 Task: Find the shortest route from St Louis to Gateway Arch National Park.
Action: Key pressed <Key.caps_lock>S<Key.caps_lock>t.<Key.space><Key.caps_lock>L<Key.caps_lock>ouis
Screenshot: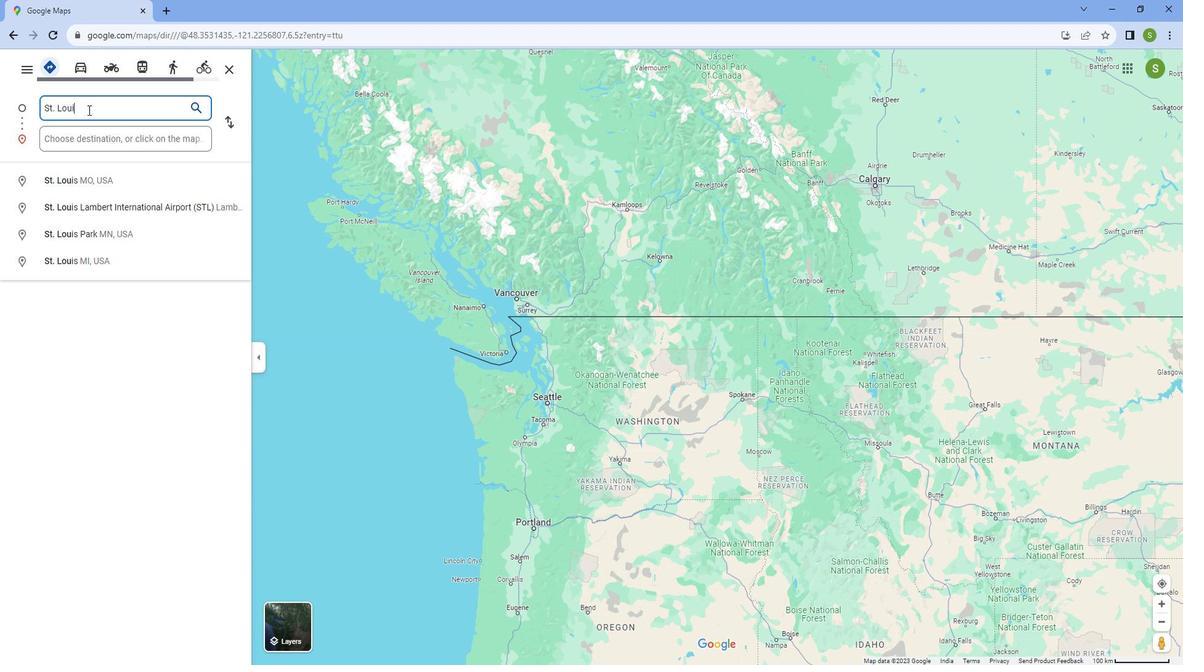 
Action: Mouse moved to (90, 176)
Screenshot: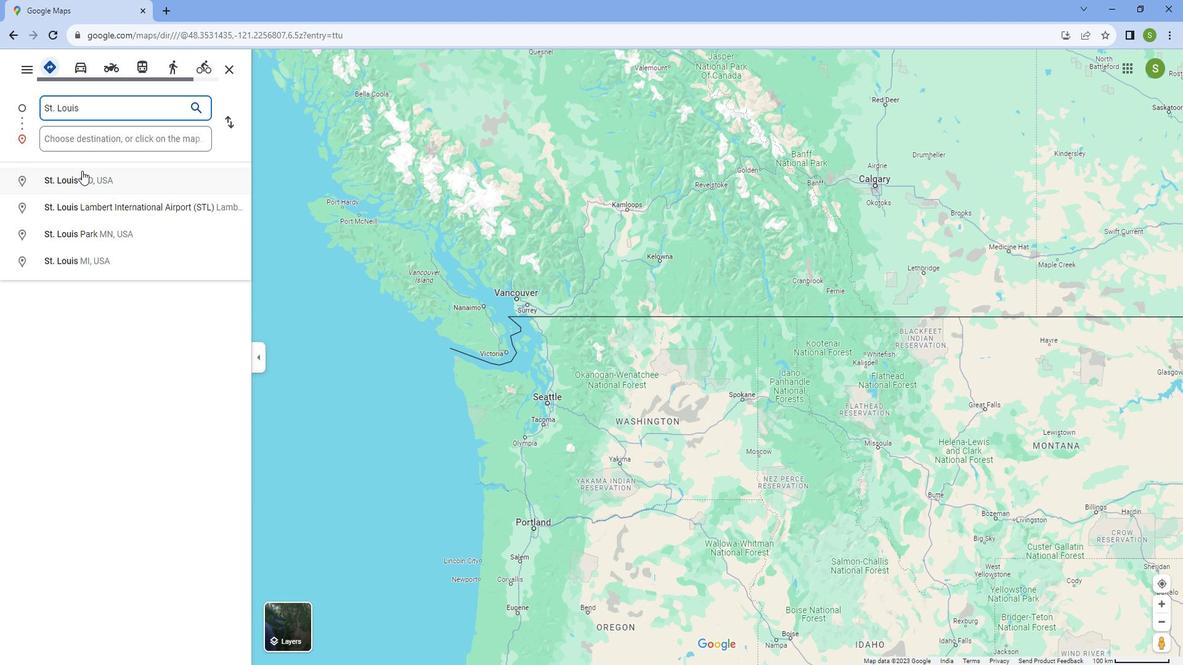 
Action: Mouse pressed left at (90, 176)
Screenshot: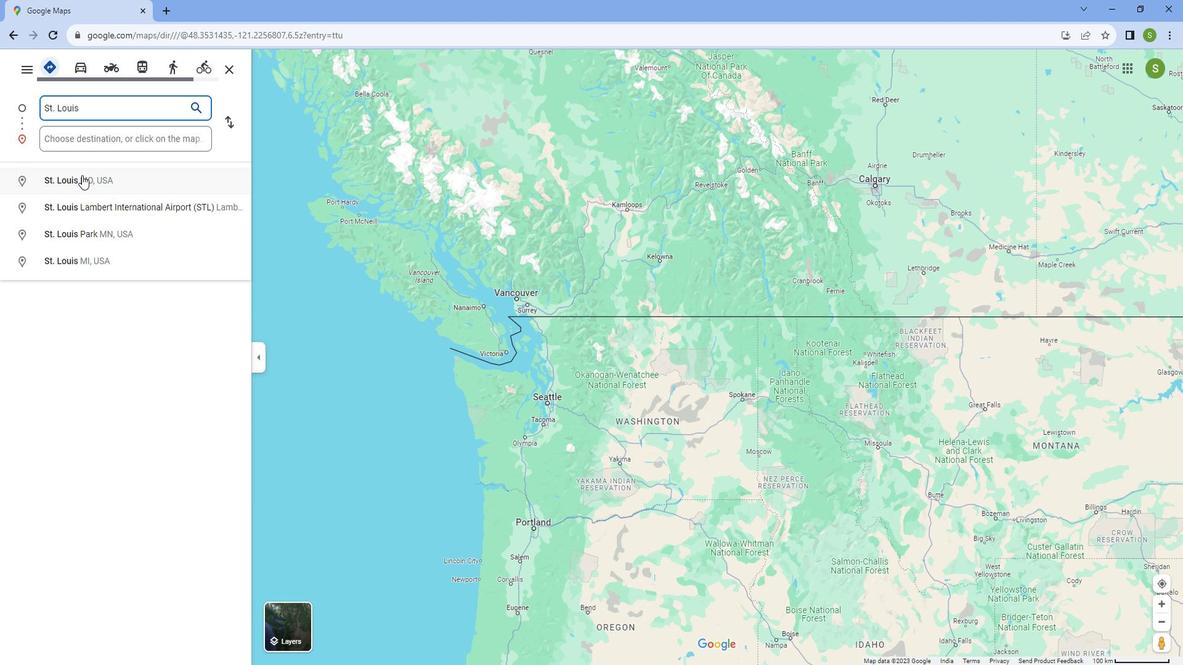
Action: Mouse moved to (82, 136)
Screenshot: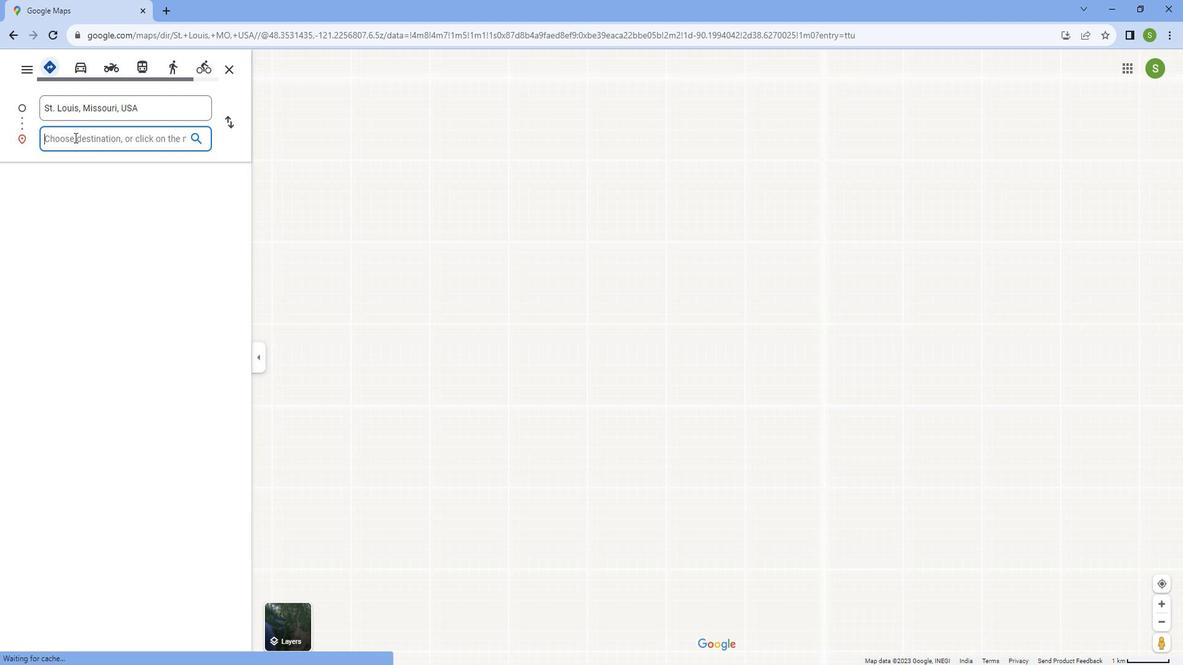 
Action: Mouse pressed left at (82, 136)
Screenshot: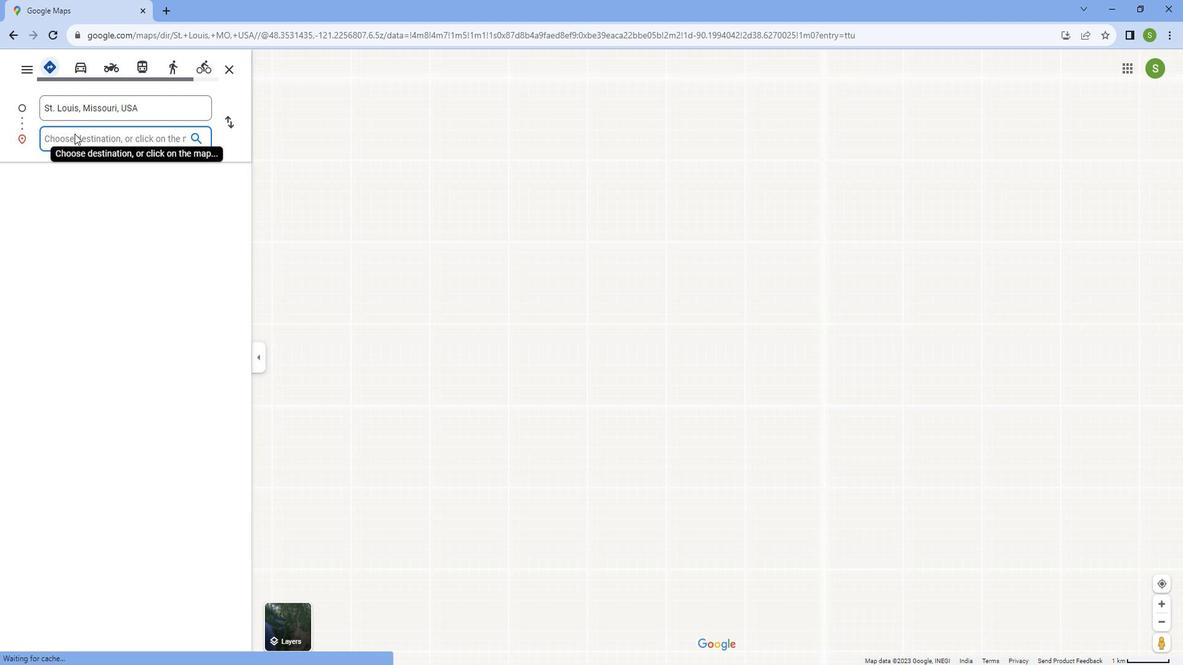
Action: Key pressed <Key.caps_lock>G<Key.caps_lock>ateway<Key.space><Key.caps_lock>A<Key.caps_lock>rch<Key.space><Key.caps_lock>N<Key.caps_lock>ational<Key.space><Key.caps_lock>P<Key.caps_lock>ark
Screenshot: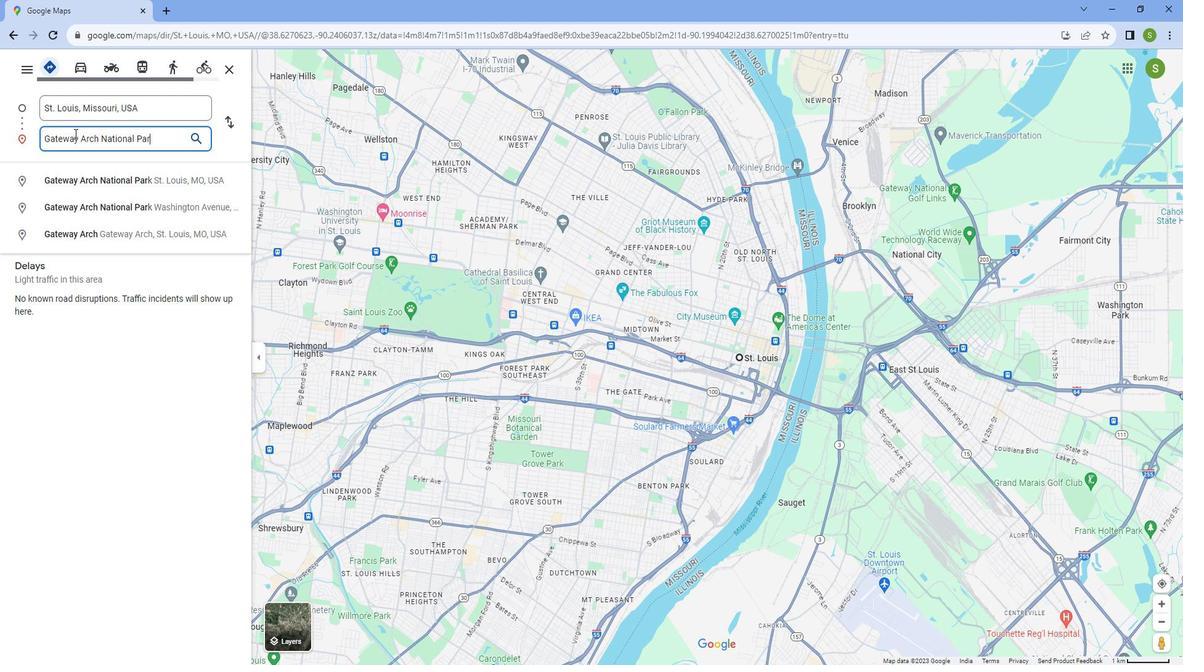 
Action: Mouse moved to (189, 187)
Screenshot: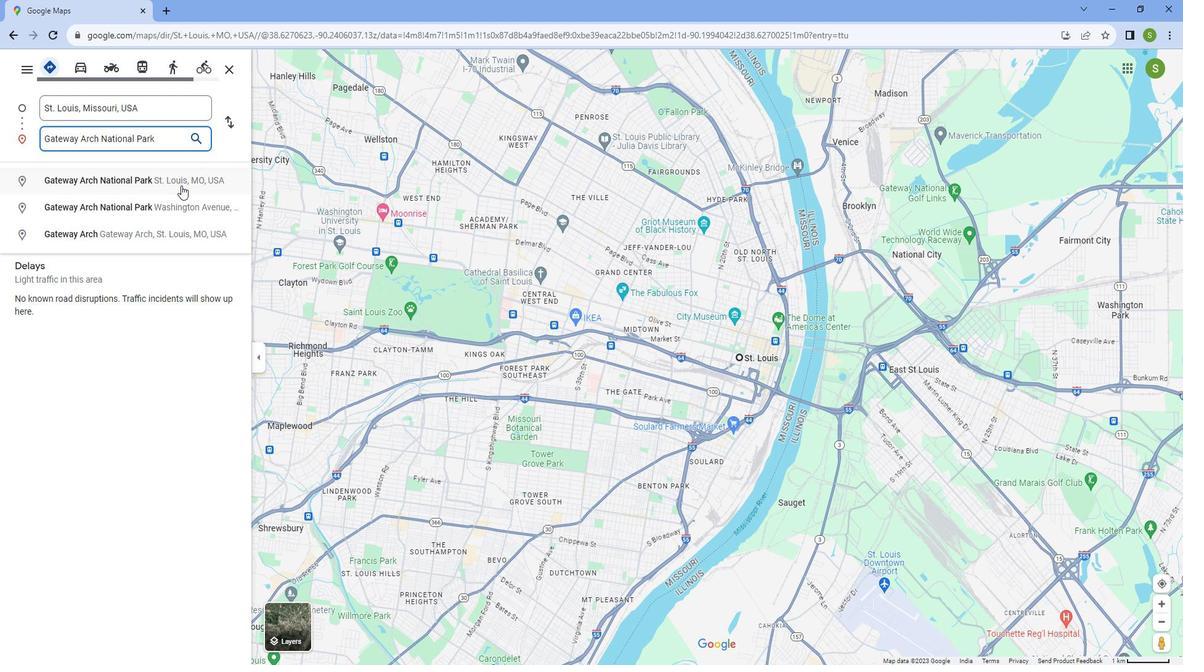 
Action: Mouse pressed left at (189, 187)
Screenshot: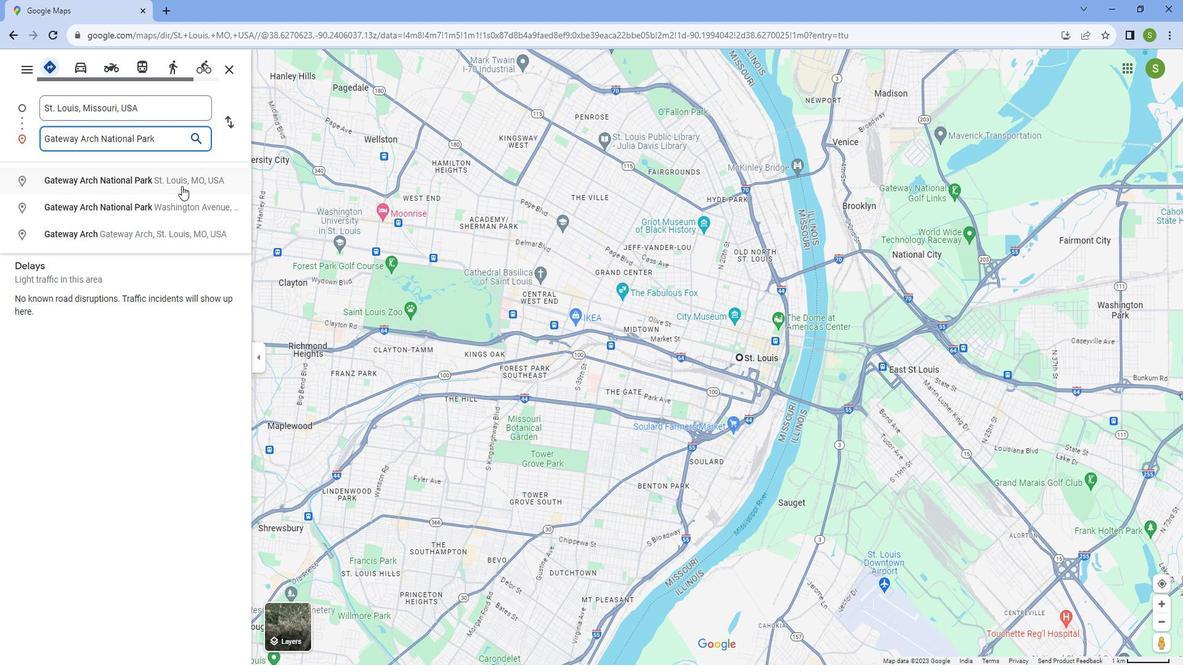 
Action: Mouse moved to (92, 82)
Screenshot: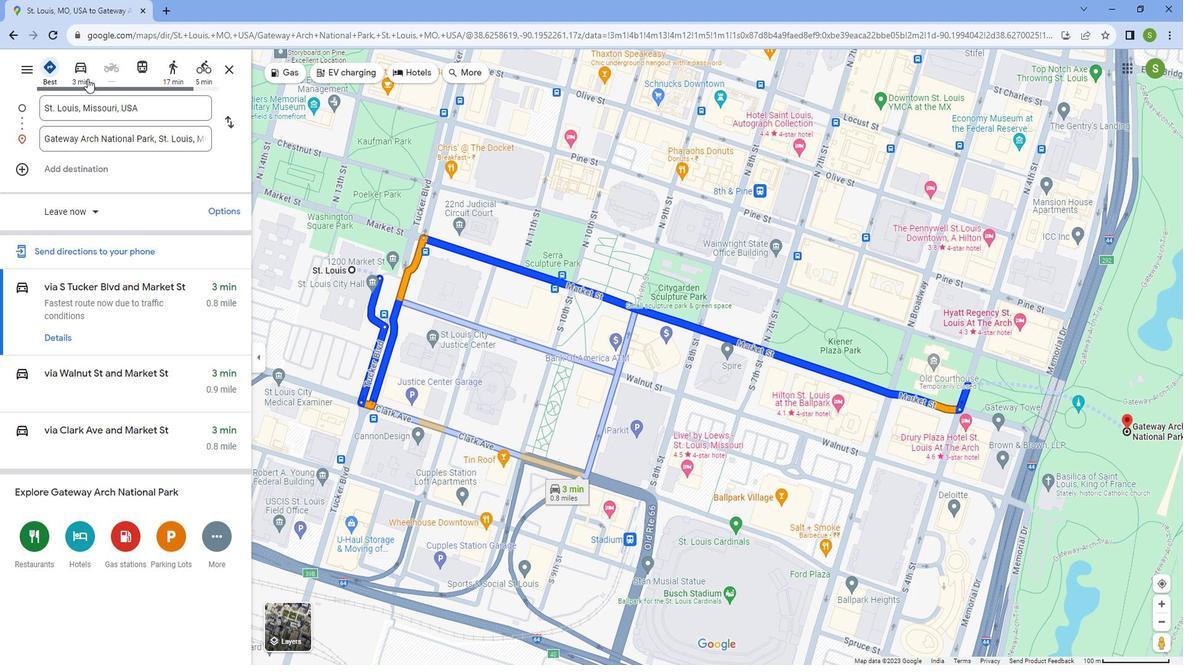 
Action: Mouse pressed left at (92, 82)
Screenshot: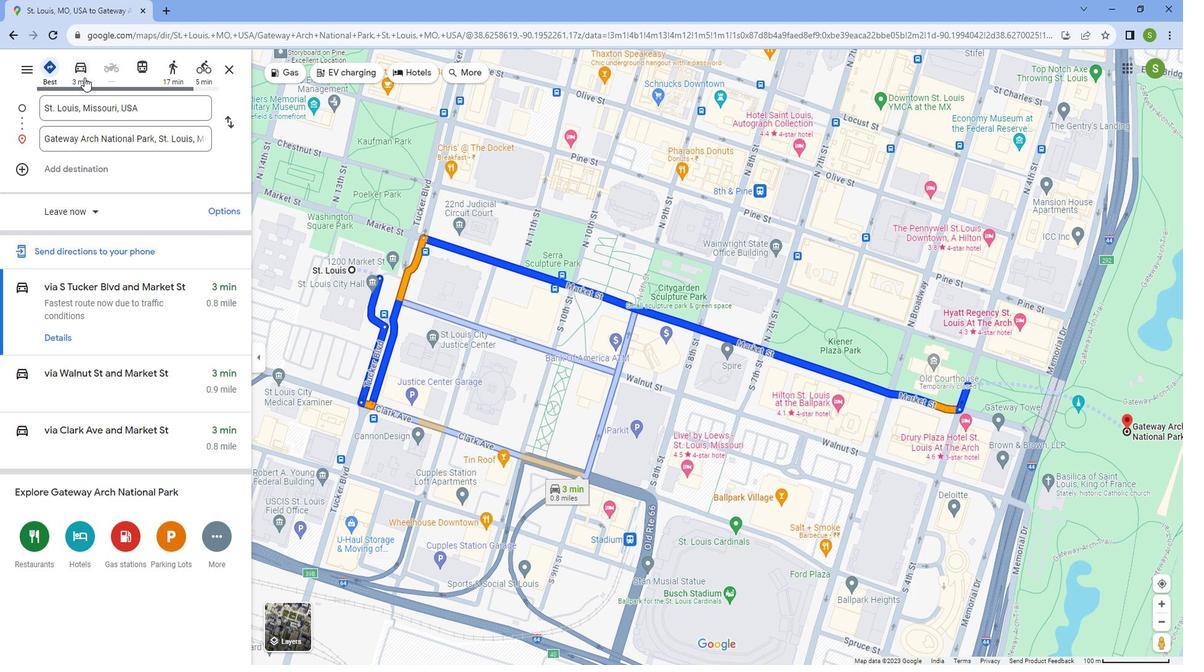 
Action: Mouse moved to (60, 331)
Screenshot: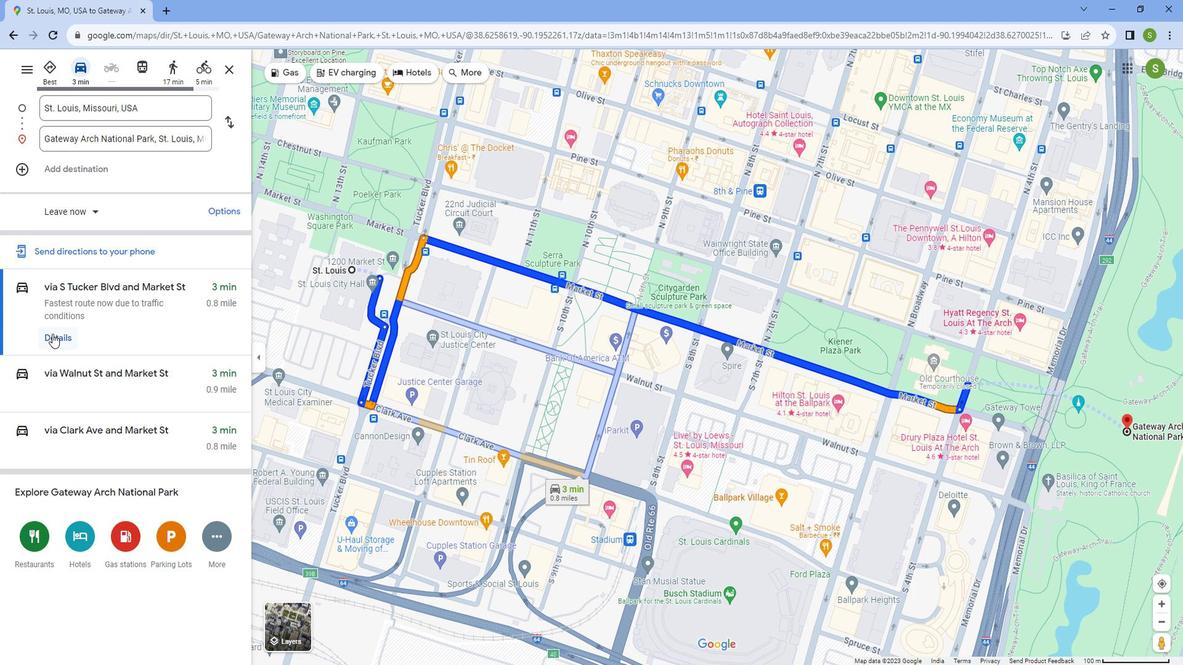 
Action: Mouse pressed left at (60, 331)
Screenshot: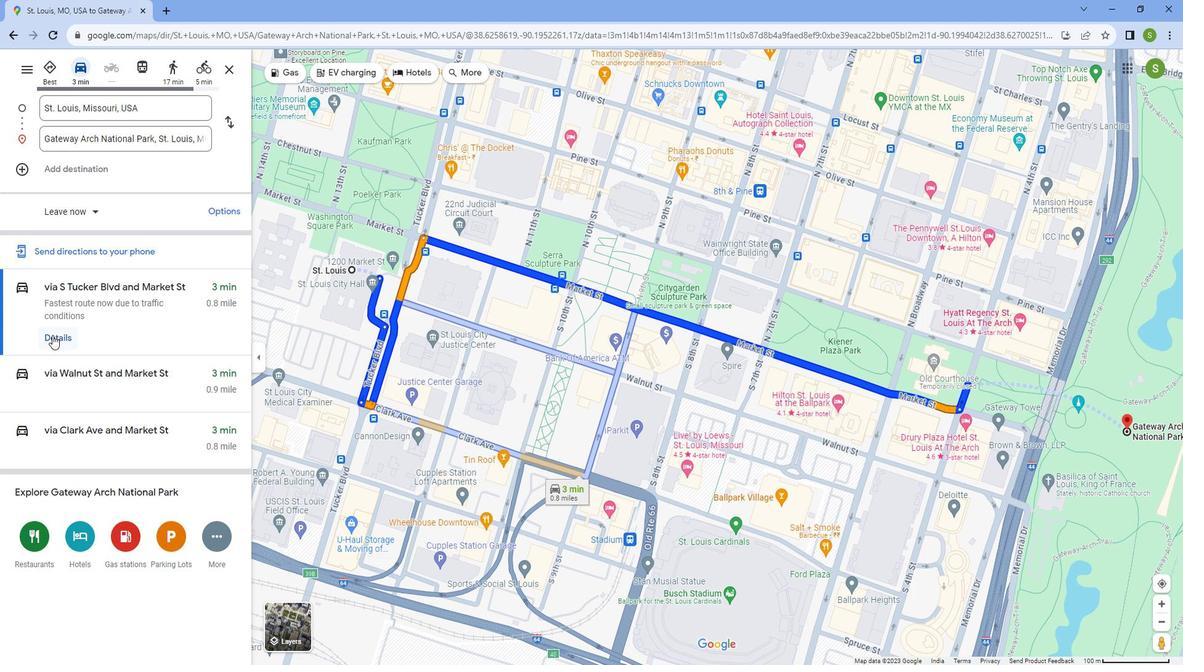 
Action: Mouse moved to (507, 347)
Screenshot: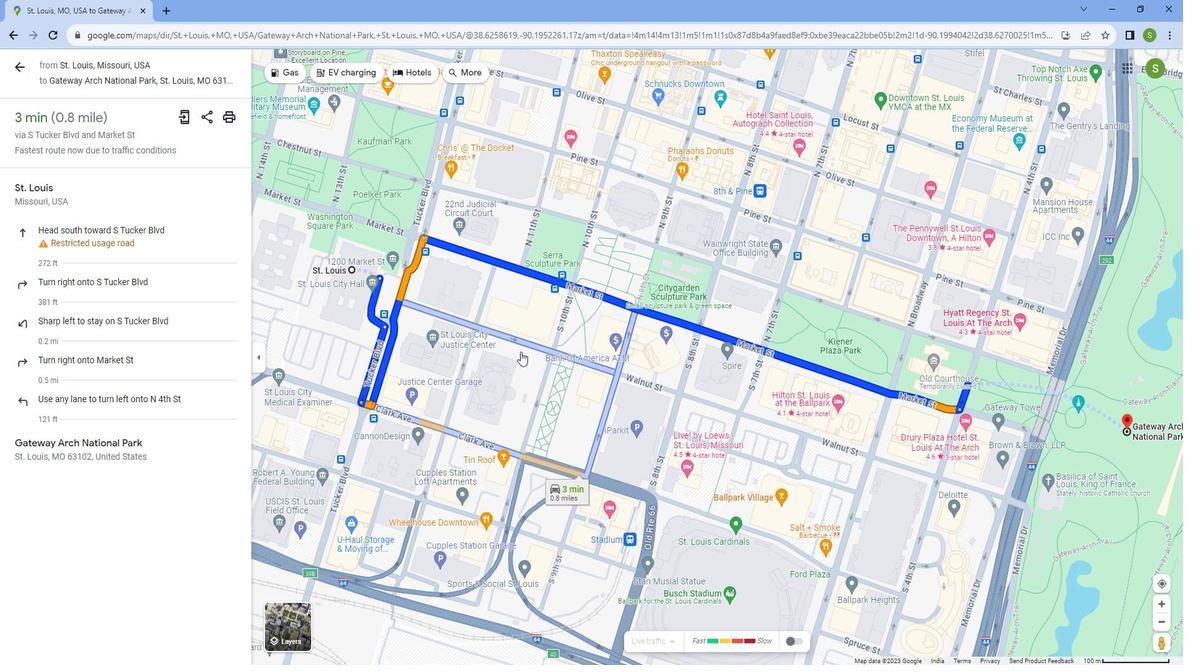 
Action: Mouse scrolled (507, 347) with delta (0, 0)
Screenshot: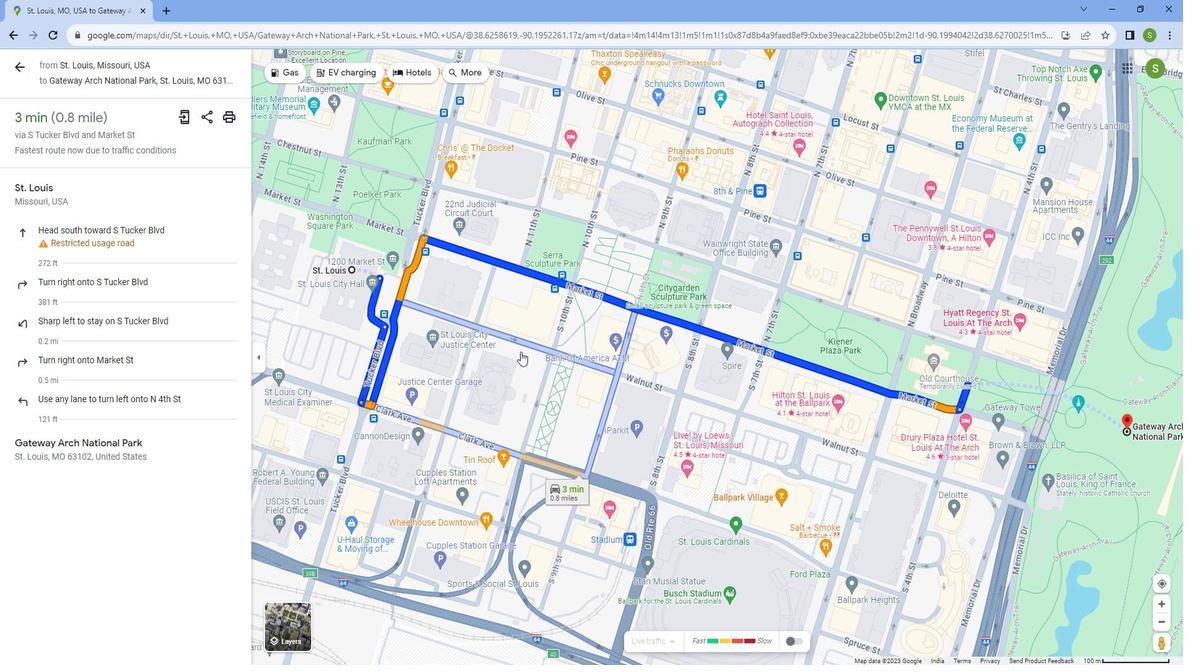 
Action: Mouse moved to (495, 347)
Screenshot: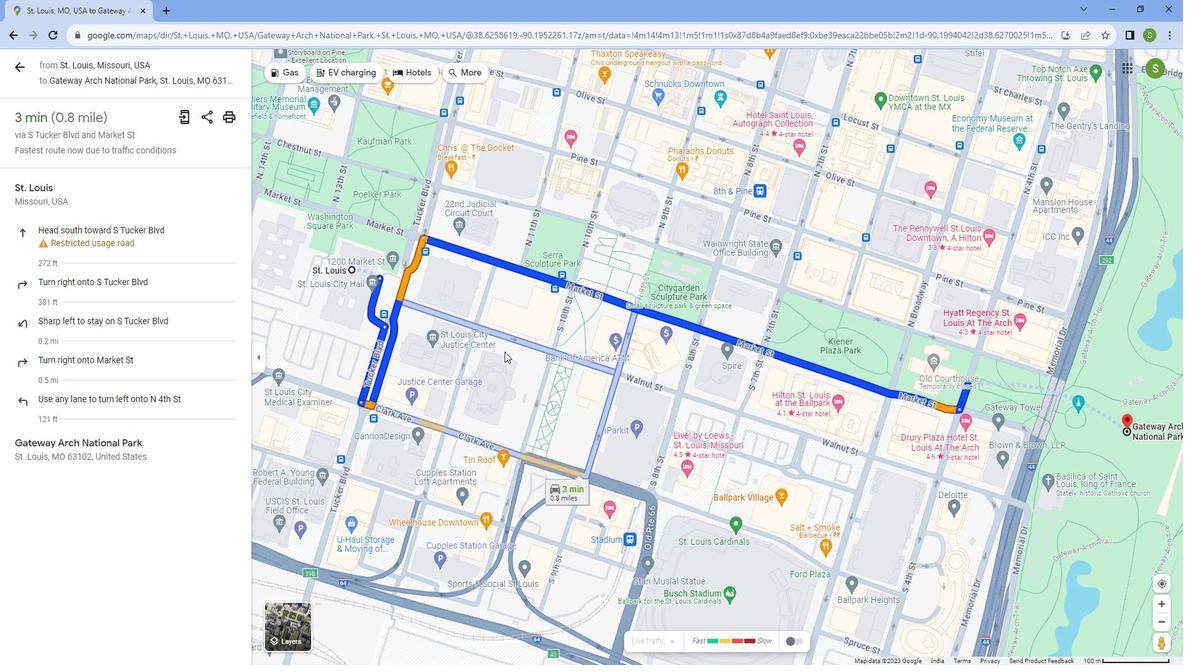 
Action: Mouse scrolled (495, 347) with delta (0, 0)
Screenshot: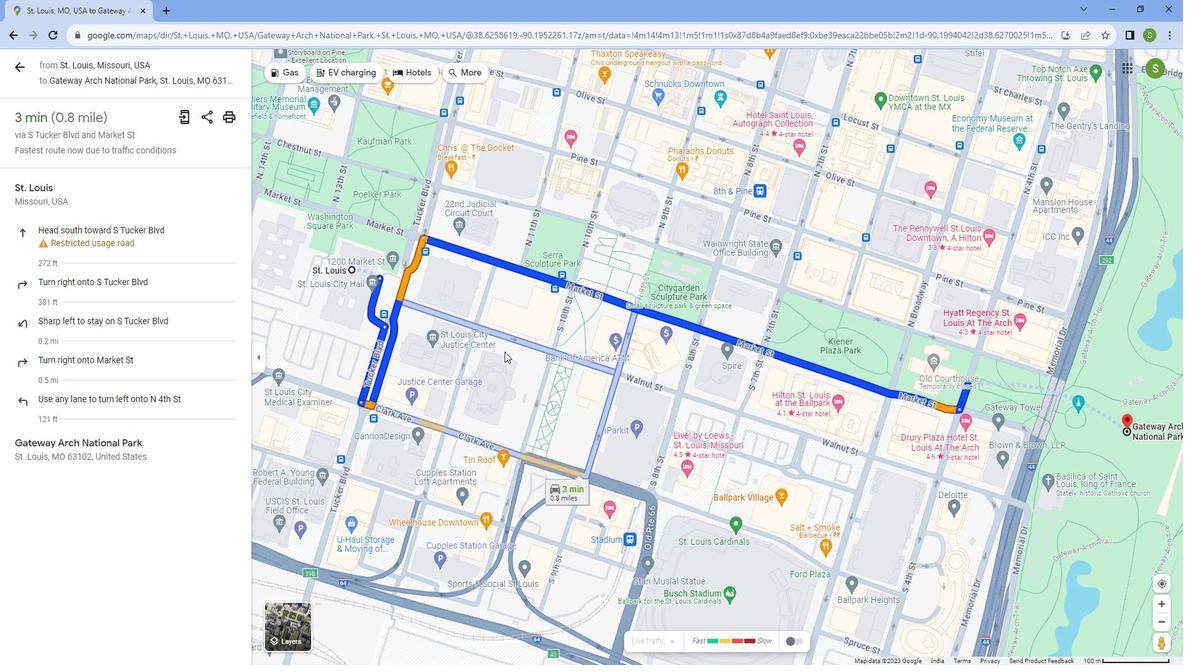 
Action: Mouse moved to (487, 347)
Screenshot: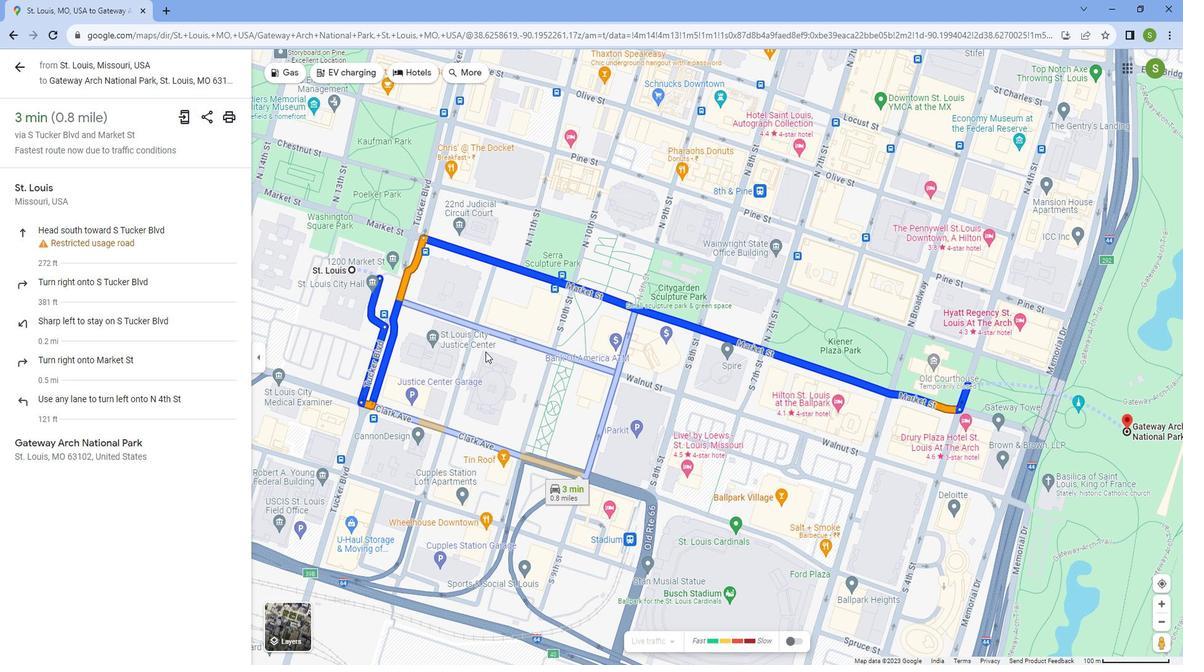 
Action: Mouse scrolled (487, 347) with delta (0, 0)
Screenshot: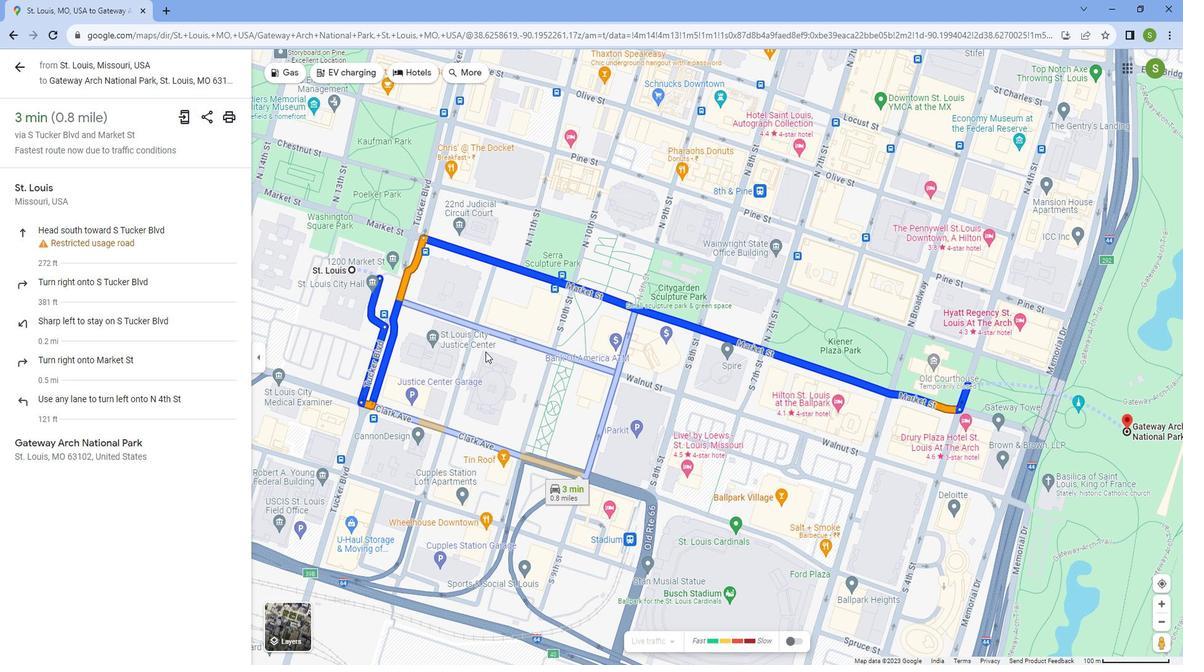 
Action: Mouse moved to (483, 346)
Screenshot: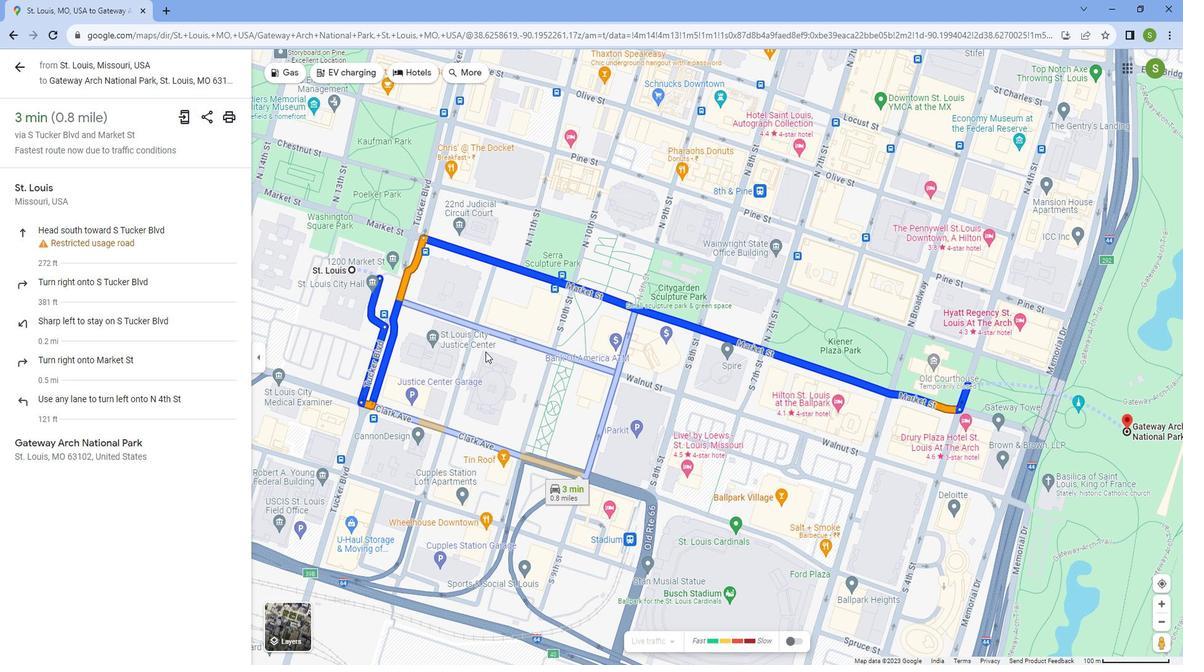 
Action: Mouse scrolled (483, 347) with delta (0, 0)
Screenshot: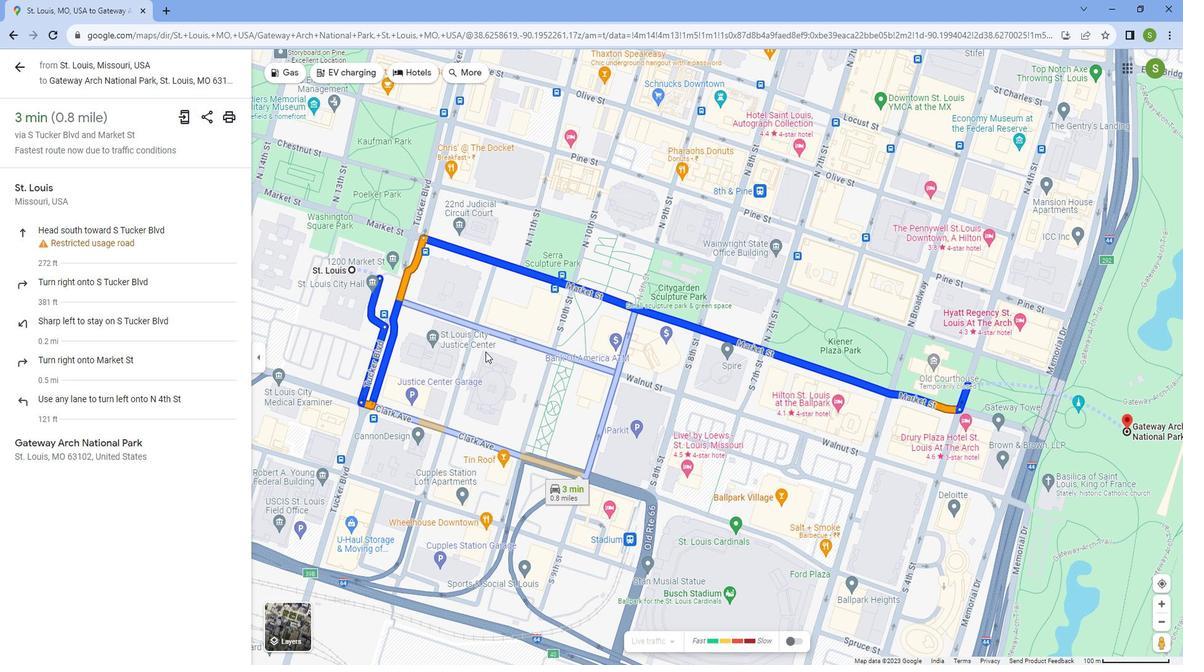 
Action: Mouse moved to (481, 346)
Screenshot: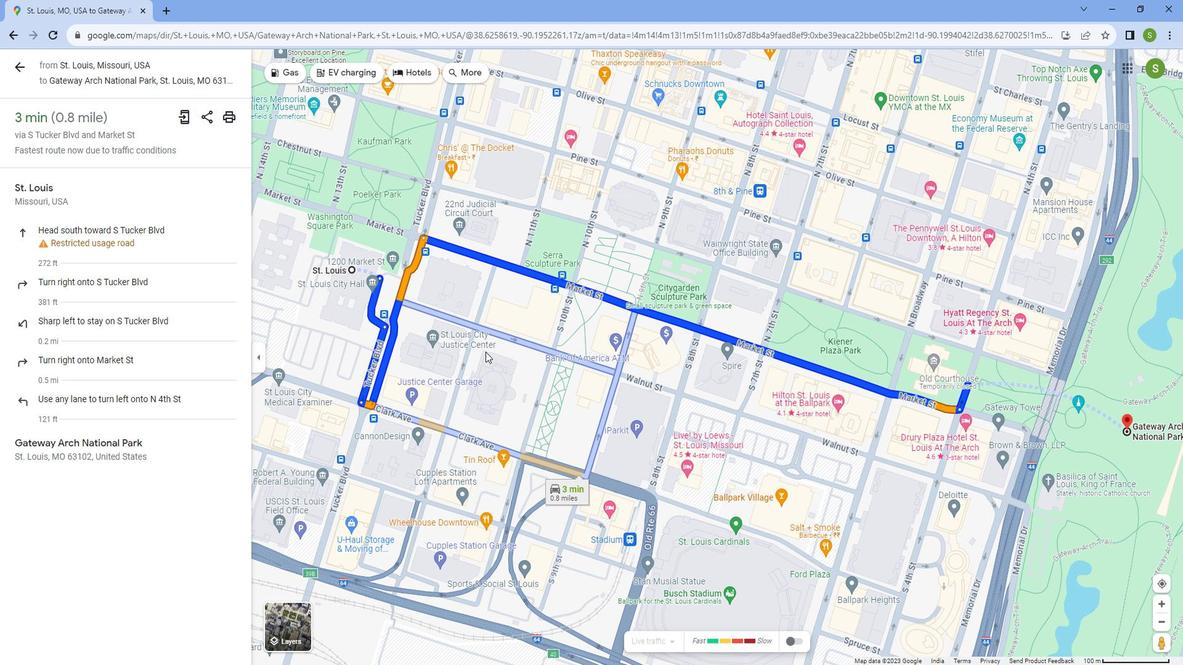 
Action: Mouse scrolled (481, 347) with delta (0, 0)
Screenshot: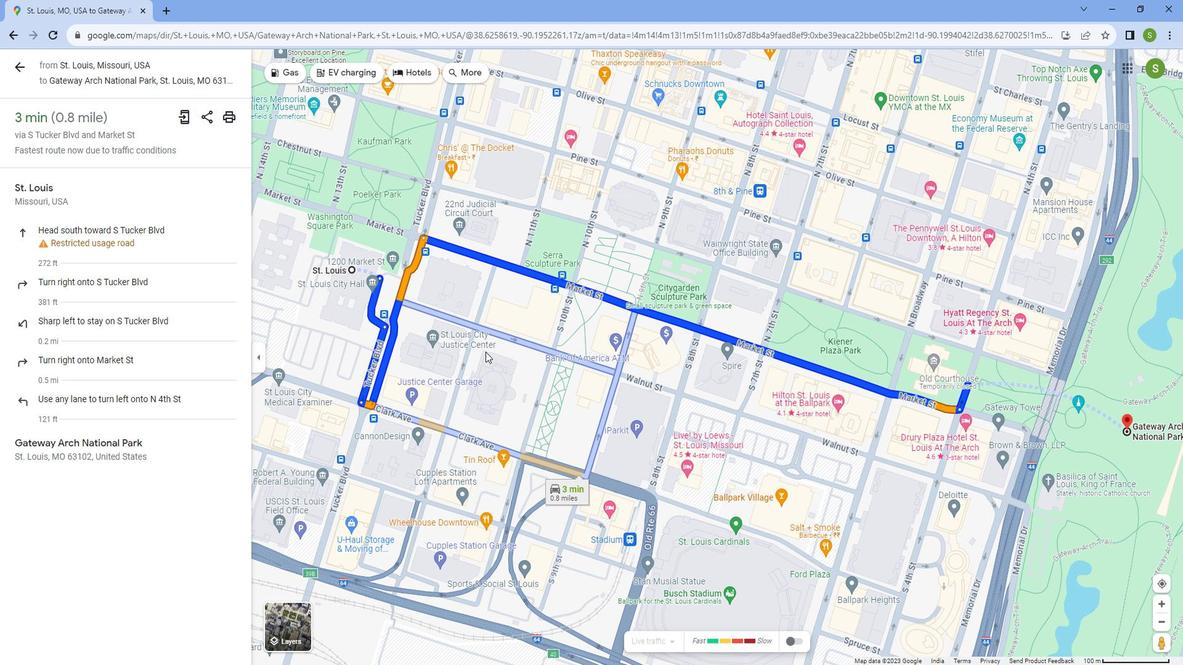 
Action: Mouse scrolled (481, 347) with delta (0, 0)
Screenshot: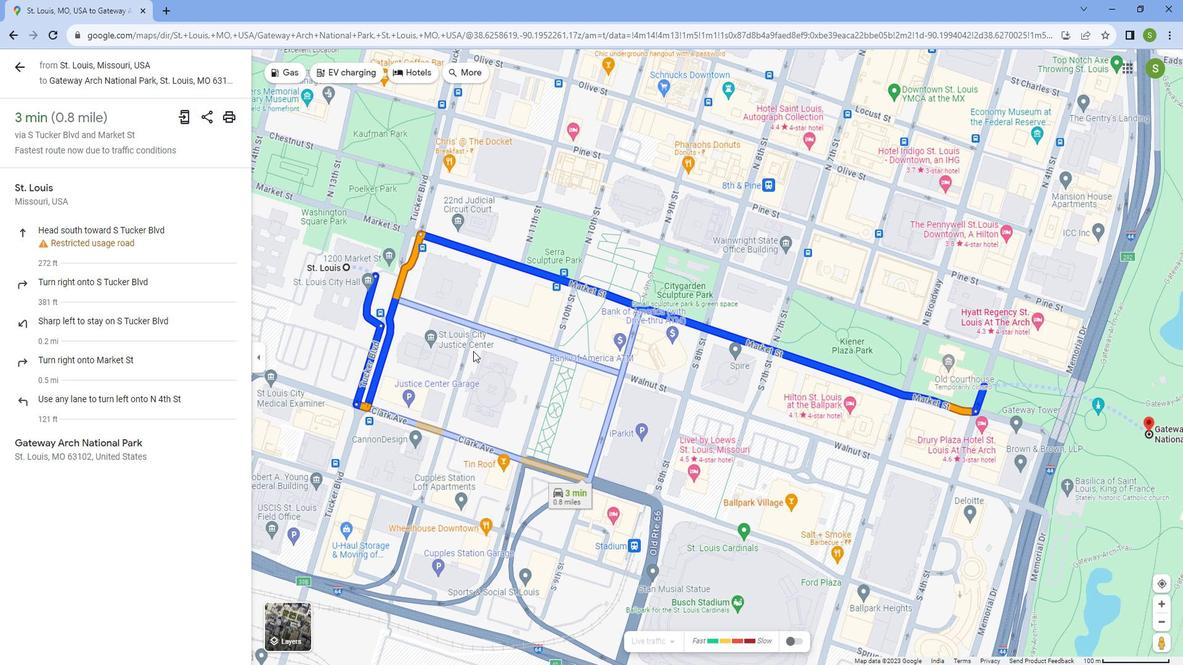
Action: Mouse scrolled (481, 347) with delta (0, 0)
Screenshot: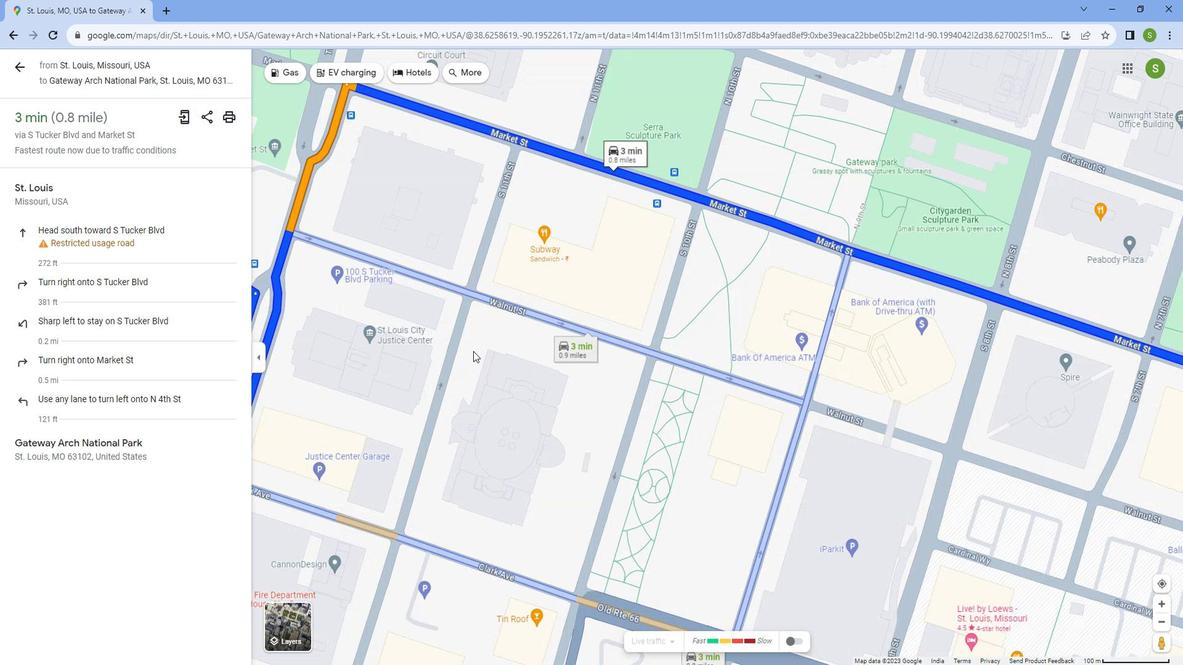 
Action: Mouse scrolled (481, 345) with delta (0, 0)
Screenshot: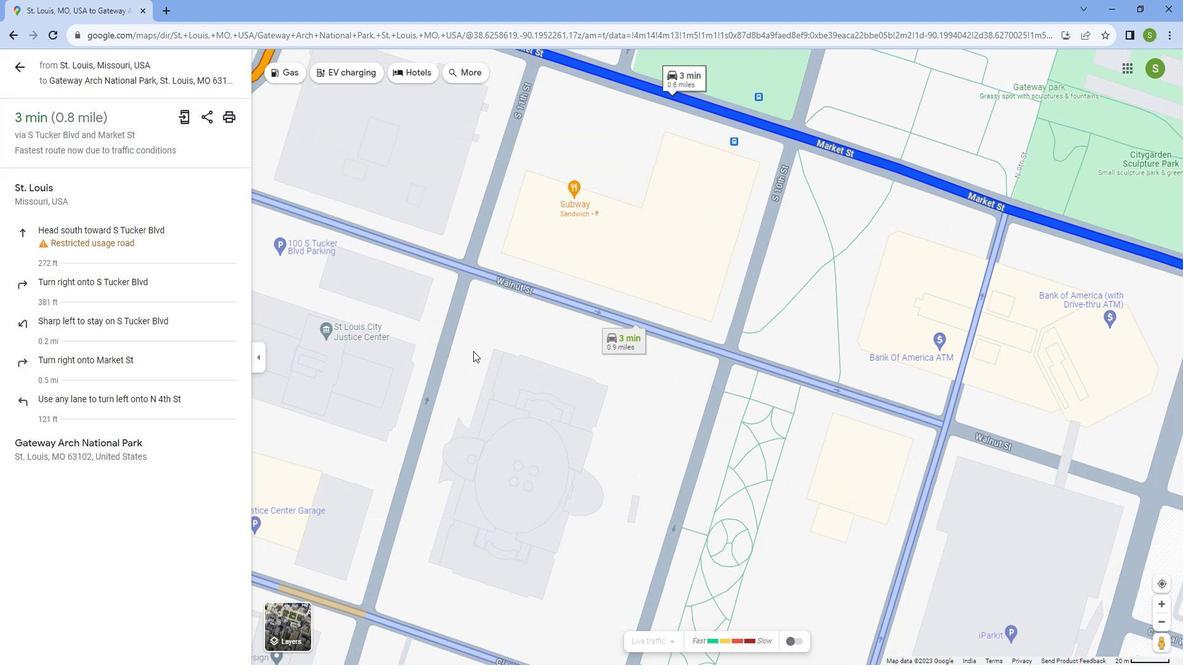 
Action: Mouse scrolled (481, 345) with delta (0, 0)
Screenshot: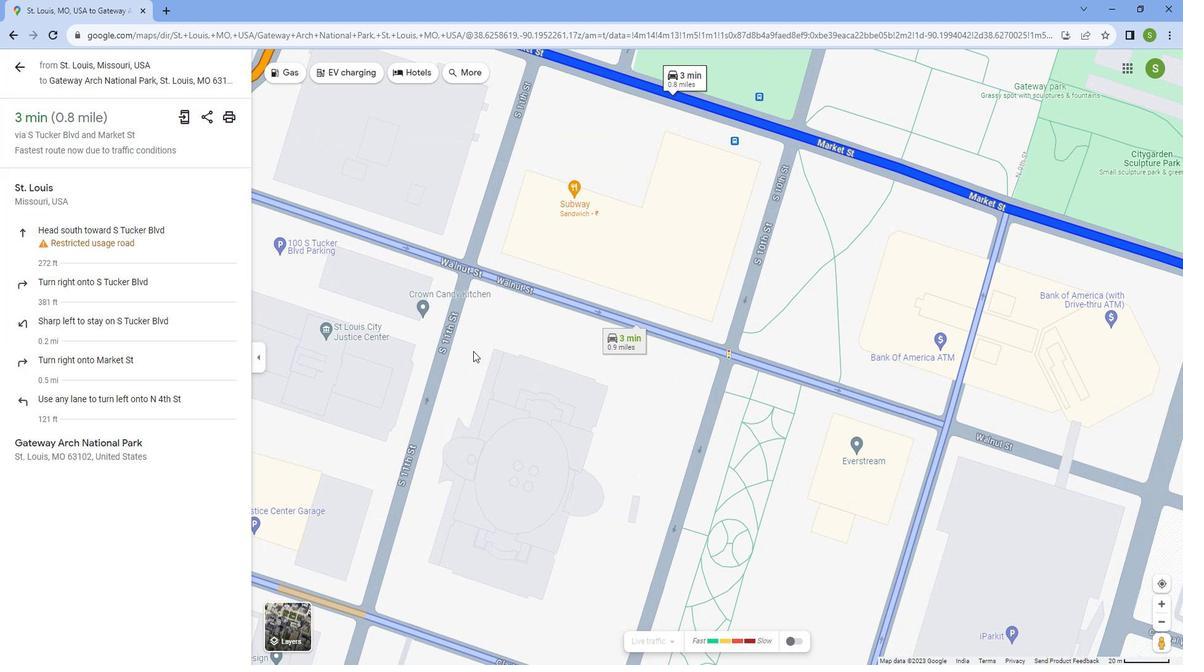 
Action: Mouse scrolled (481, 345) with delta (0, 0)
Screenshot: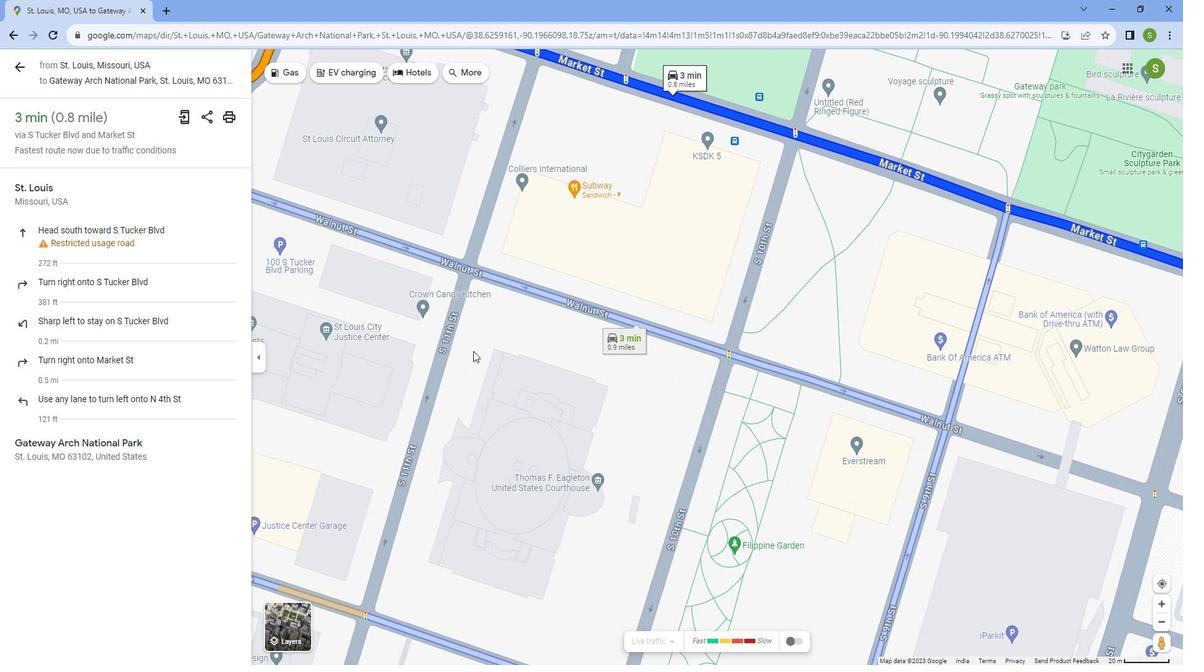 
Action: Mouse scrolled (481, 345) with delta (0, 0)
Screenshot: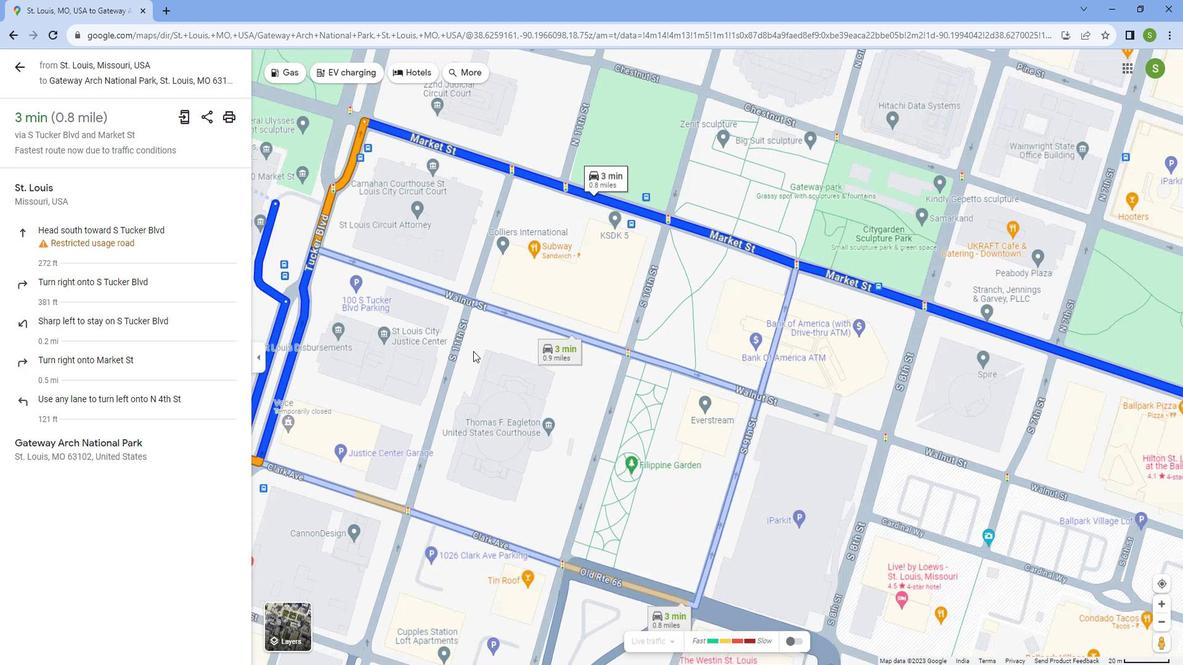 
Action: Mouse scrolled (481, 347) with delta (0, 0)
Screenshot: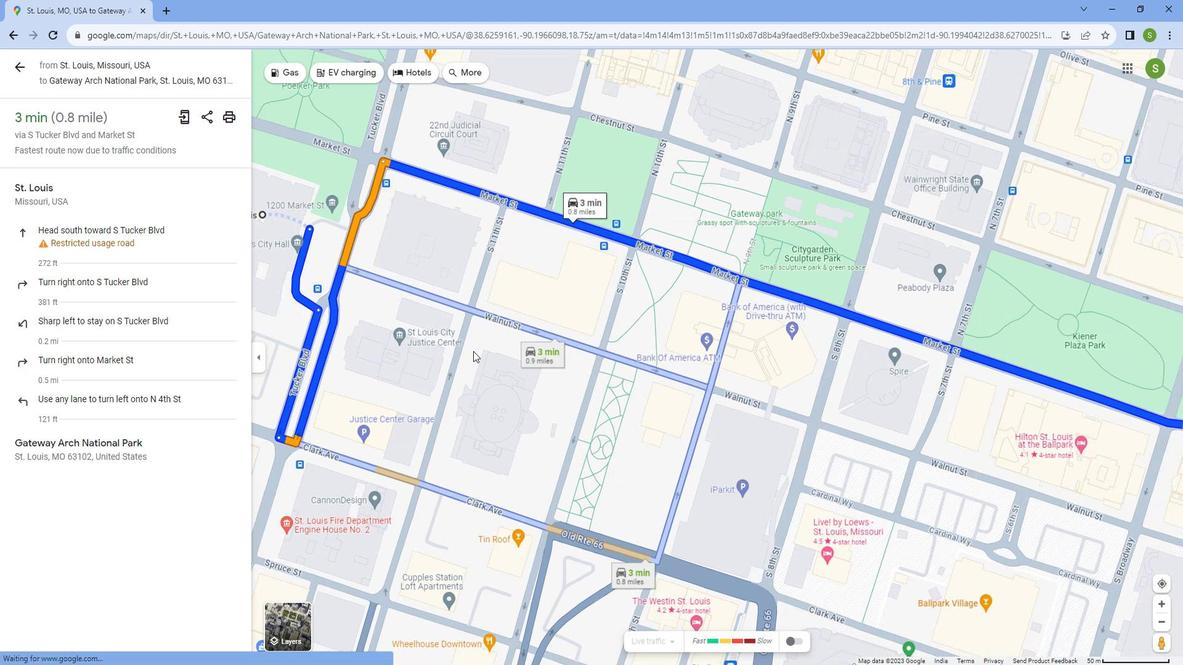 
Action: Mouse moved to (413, 334)
Screenshot: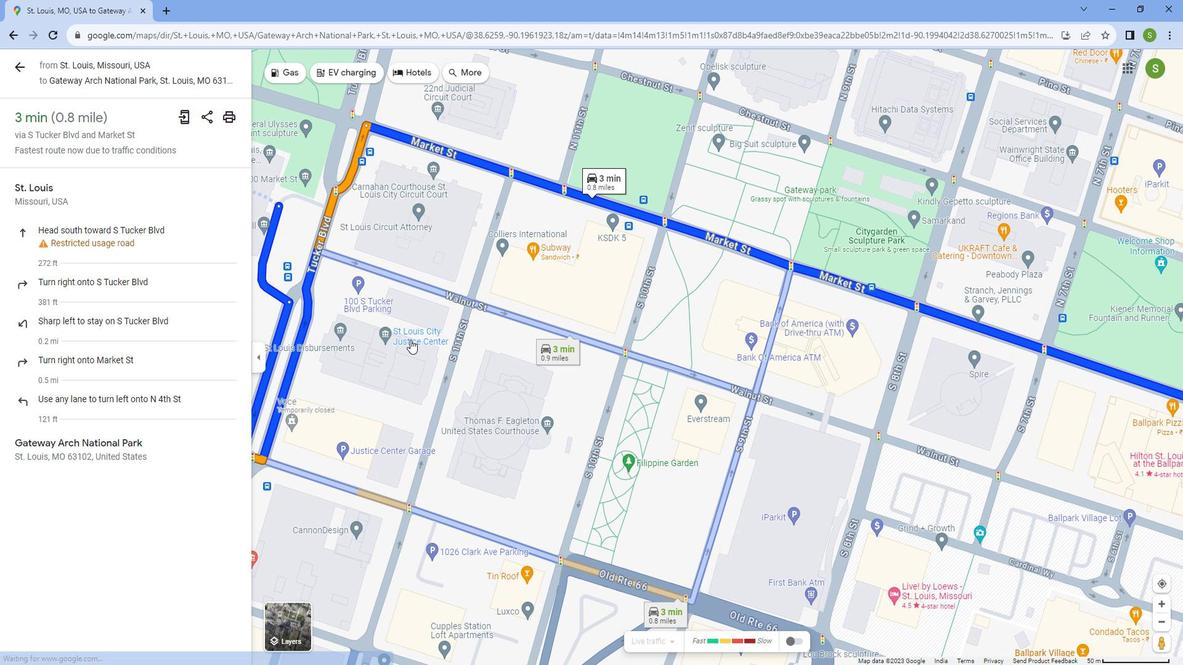 
Action: Mouse scrolled (413, 334) with delta (0, 0)
Screenshot: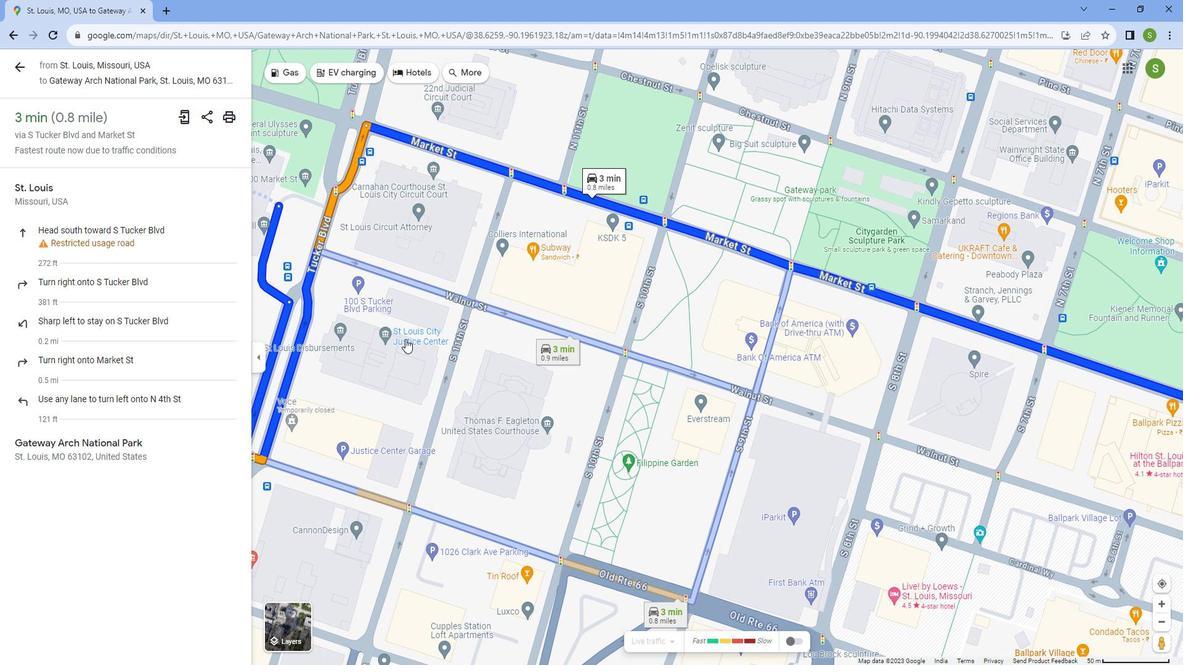 
Action: Mouse scrolled (413, 334) with delta (0, 0)
Screenshot: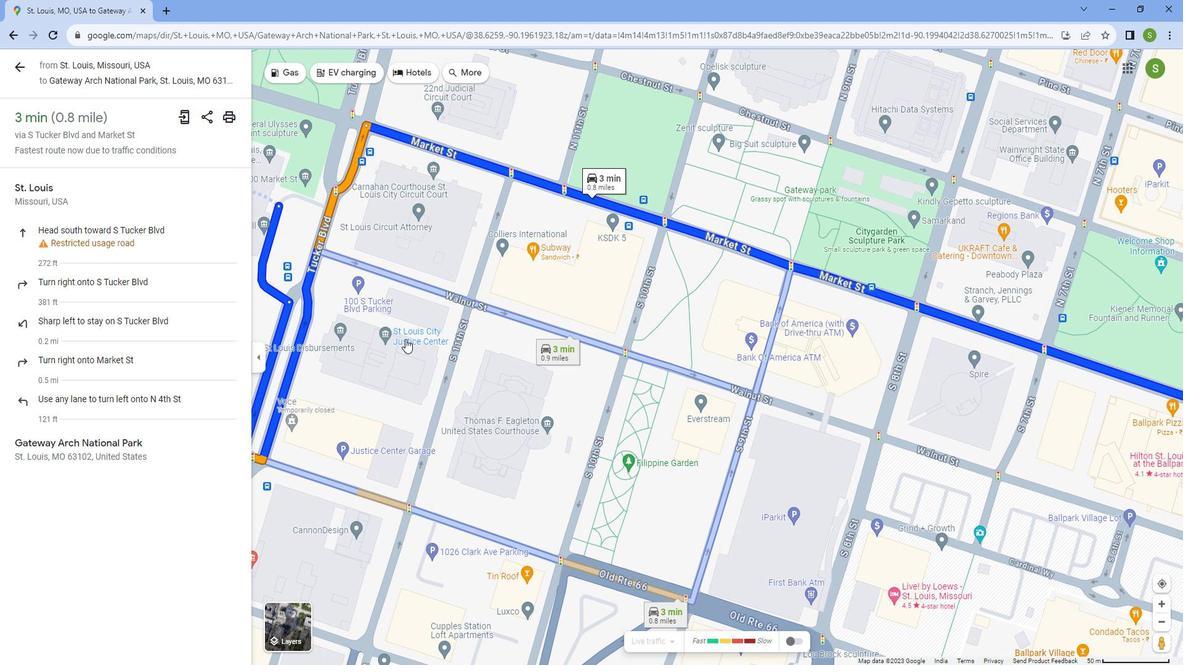 
Action: Mouse scrolled (413, 334) with delta (0, 0)
Screenshot: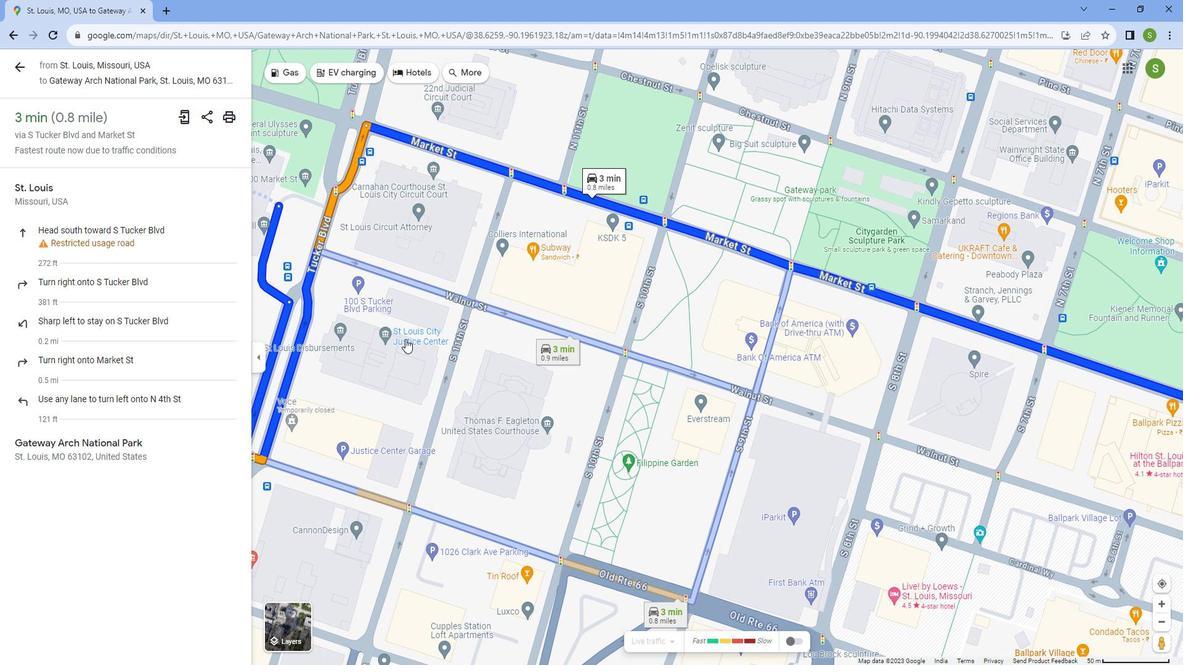 
Action: Mouse scrolled (413, 335) with delta (0, 0)
Screenshot: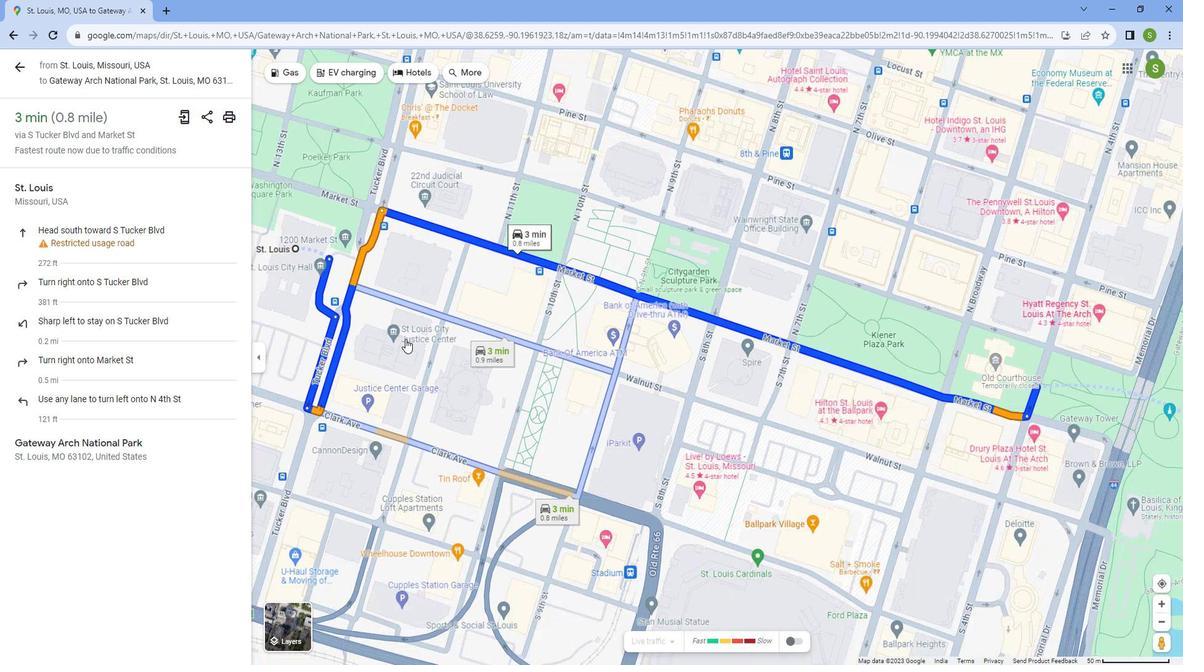
Action: Mouse scrolled (413, 335) with delta (0, 0)
Screenshot: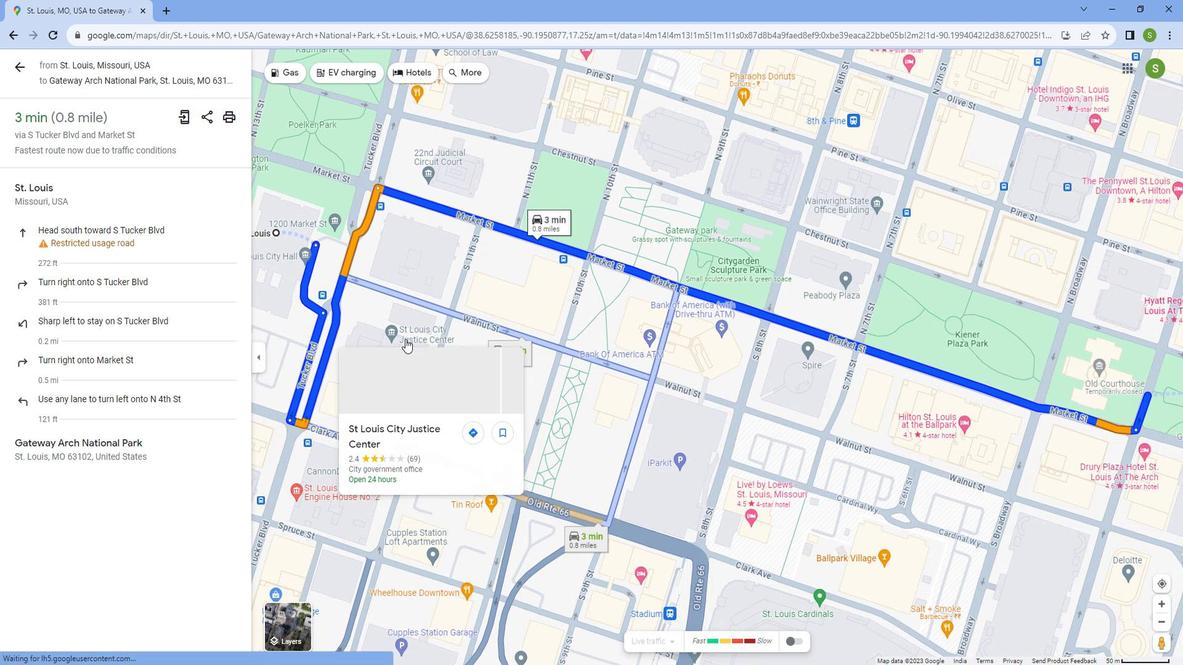 
Action: Mouse scrolled (413, 335) with delta (0, 0)
Screenshot: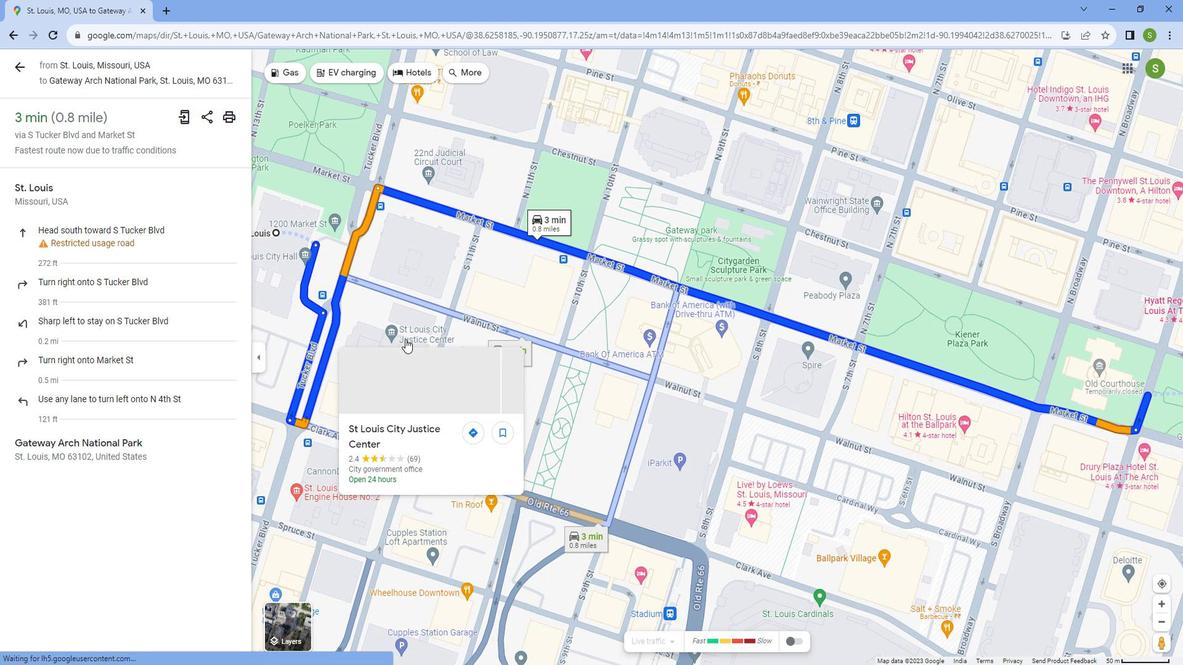 
Action: Mouse scrolled (413, 335) with delta (0, 0)
Screenshot: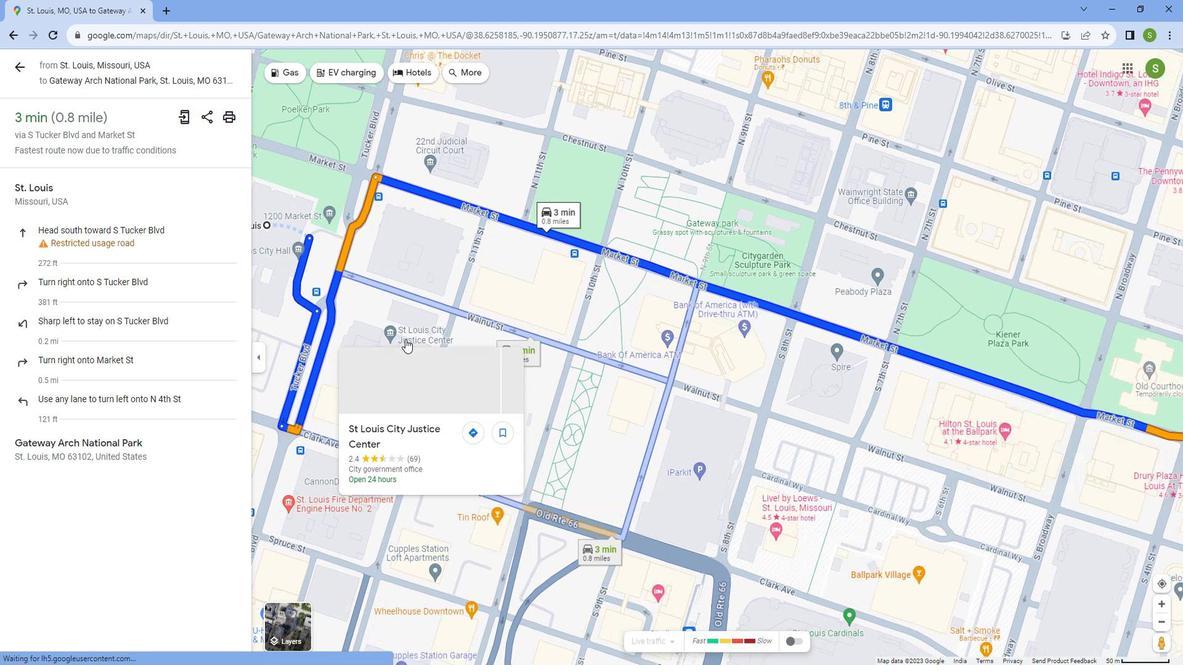 
Action: Mouse scrolled (413, 334) with delta (0, 0)
Screenshot: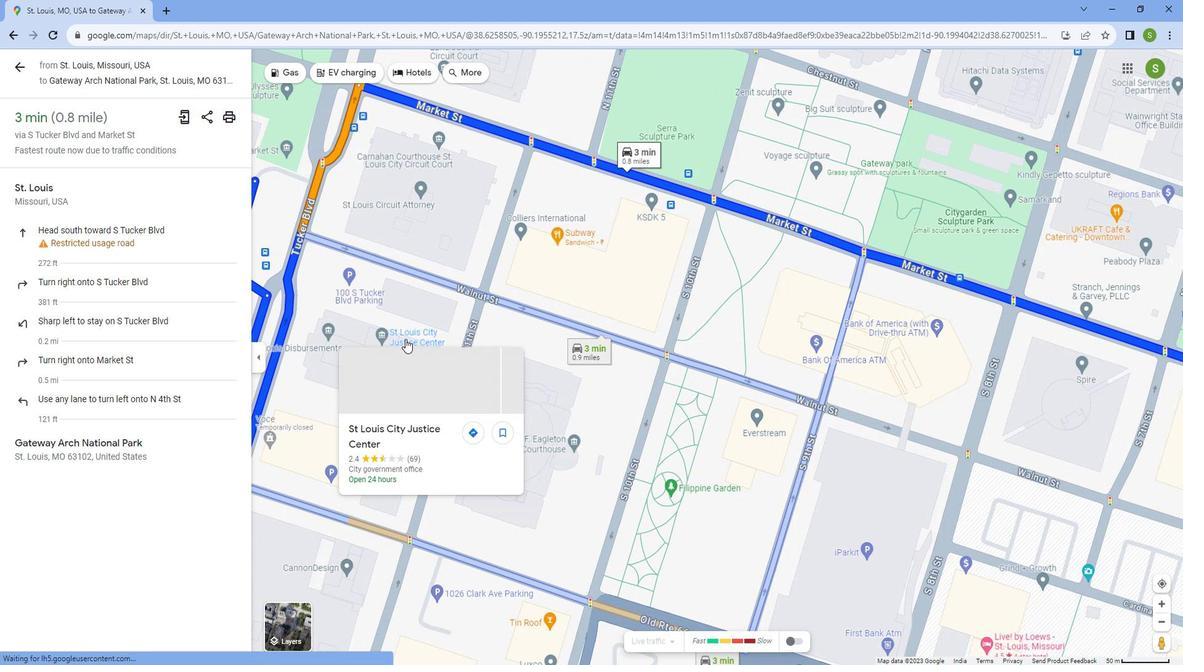 
Action: Mouse scrolled (413, 334) with delta (0, 0)
Screenshot: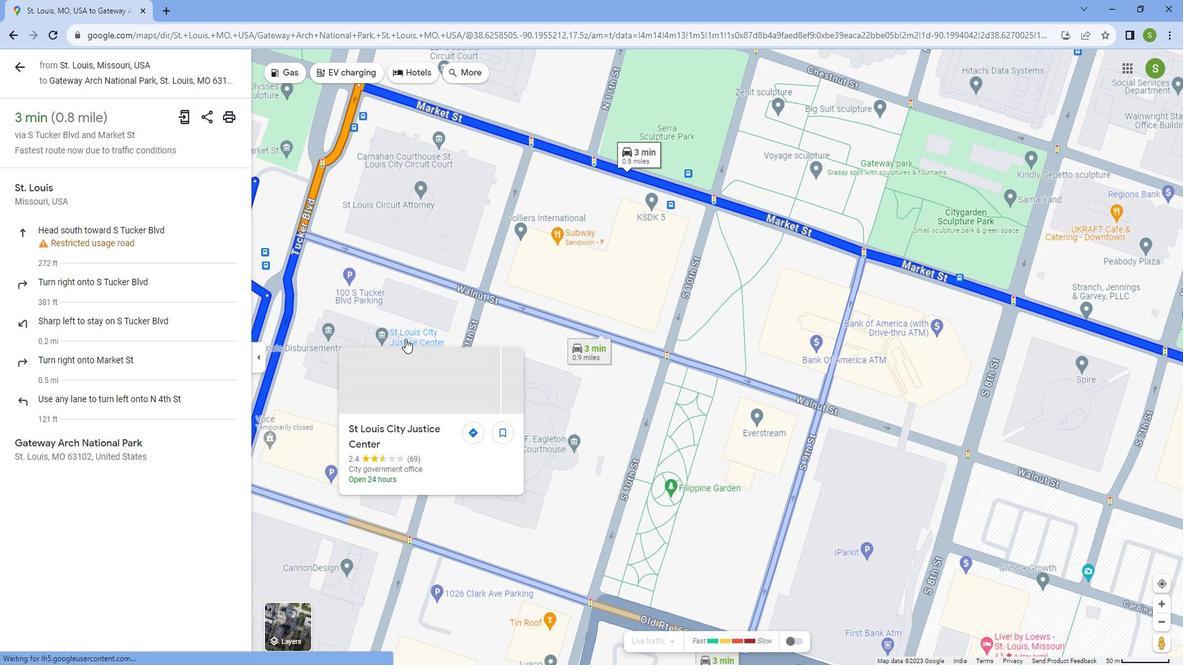 
Action: Mouse scrolled (413, 334) with delta (0, 0)
Screenshot: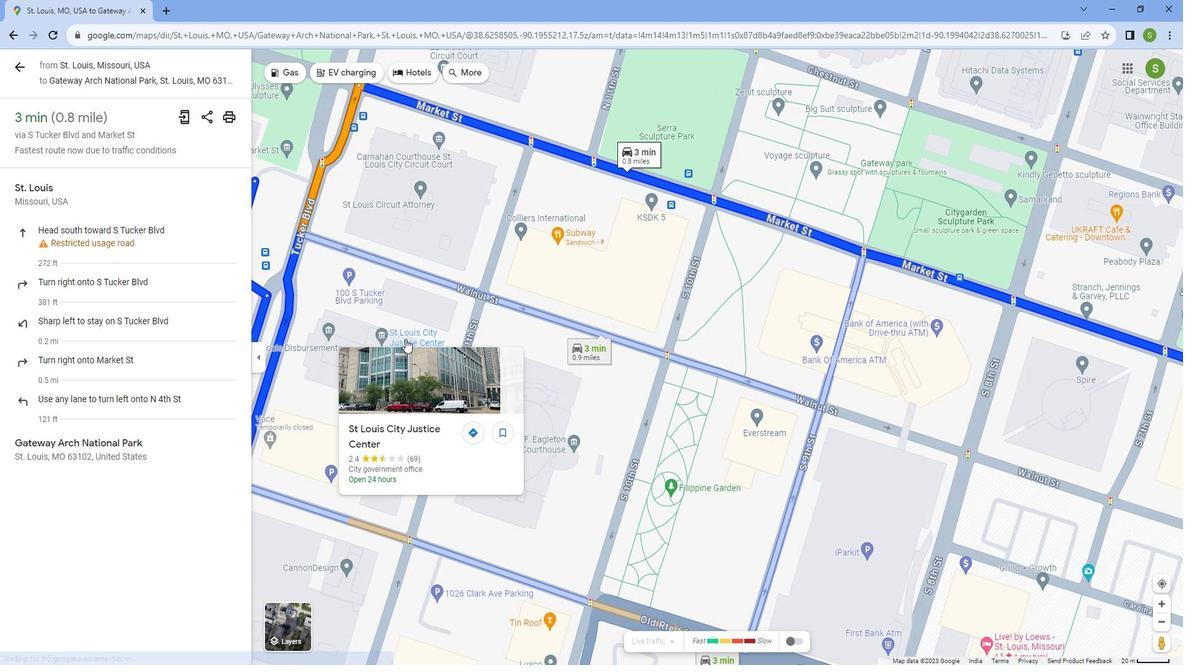 
Action: Mouse scrolled (413, 334) with delta (0, 0)
Screenshot: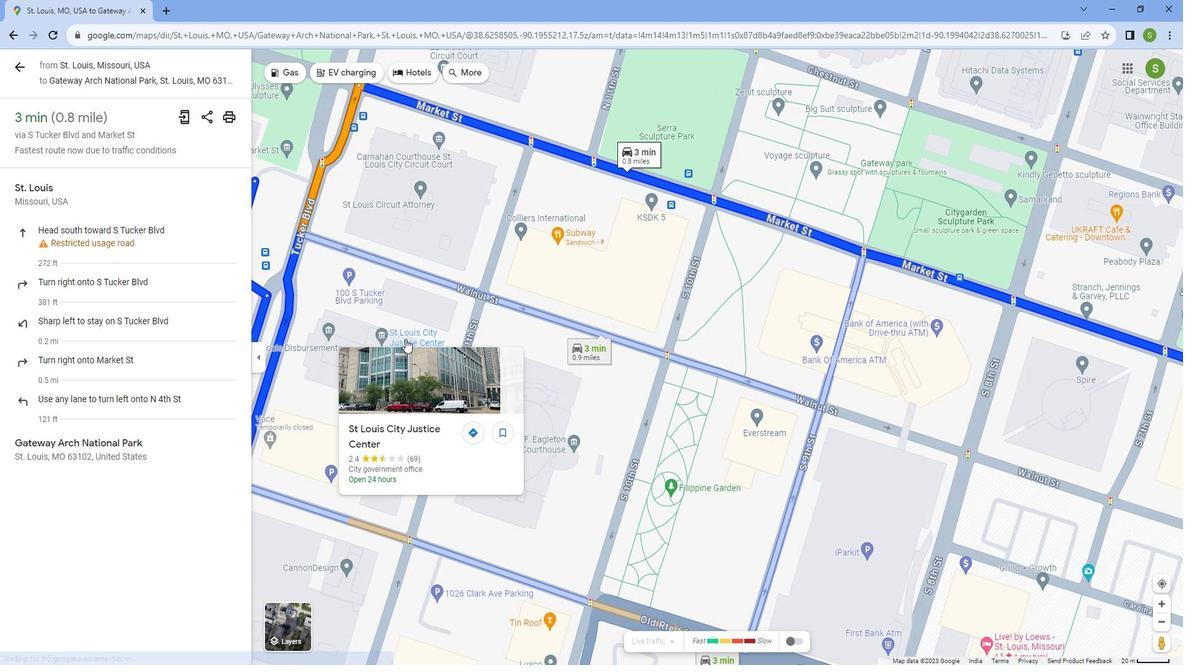 
Action: Mouse scrolled (413, 334) with delta (0, 0)
Screenshot: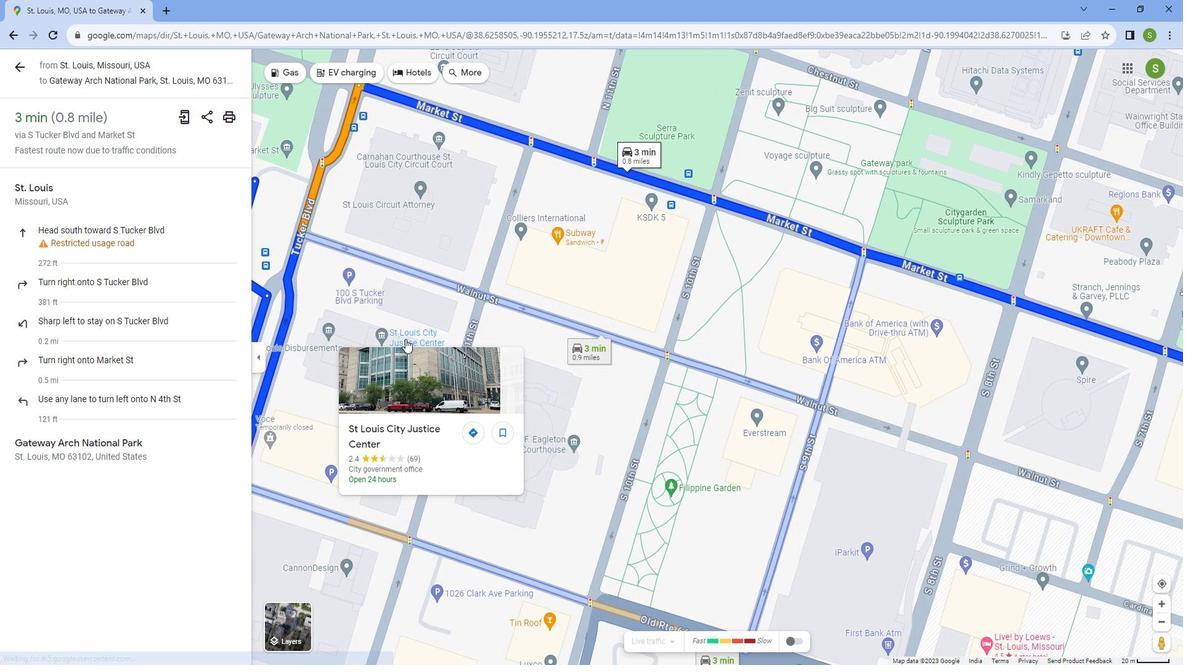
Action: Mouse scrolled (413, 335) with delta (0, 0)
Screenshot: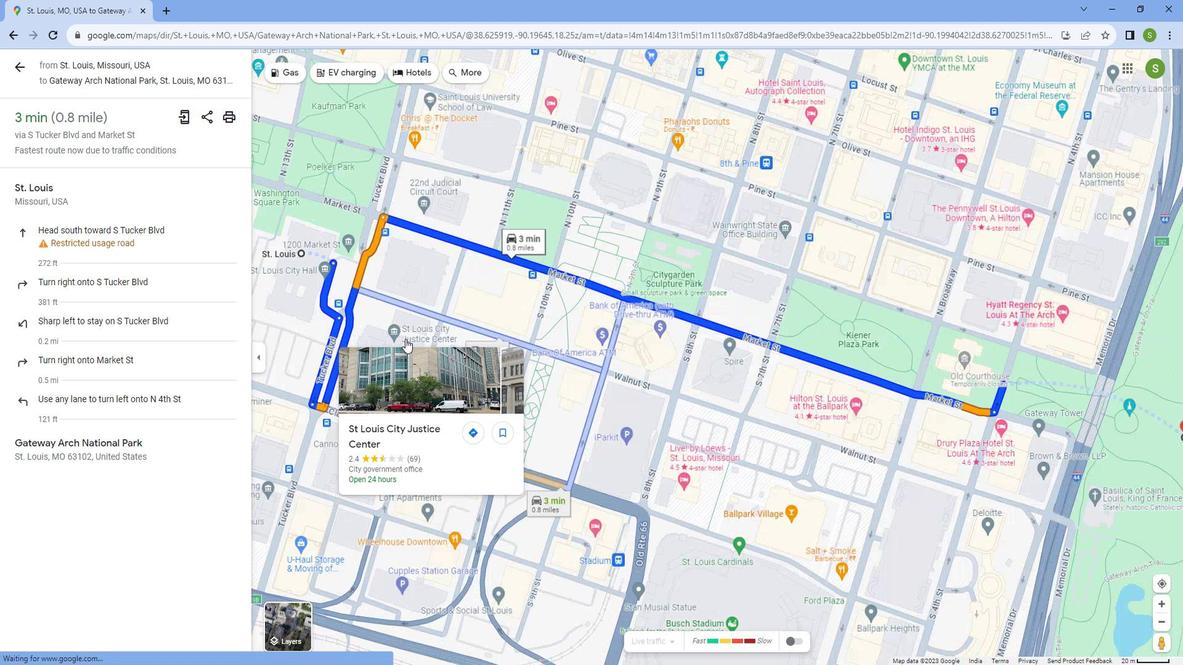 
Action: Mouse moved to (1080, 386)
Screenshot: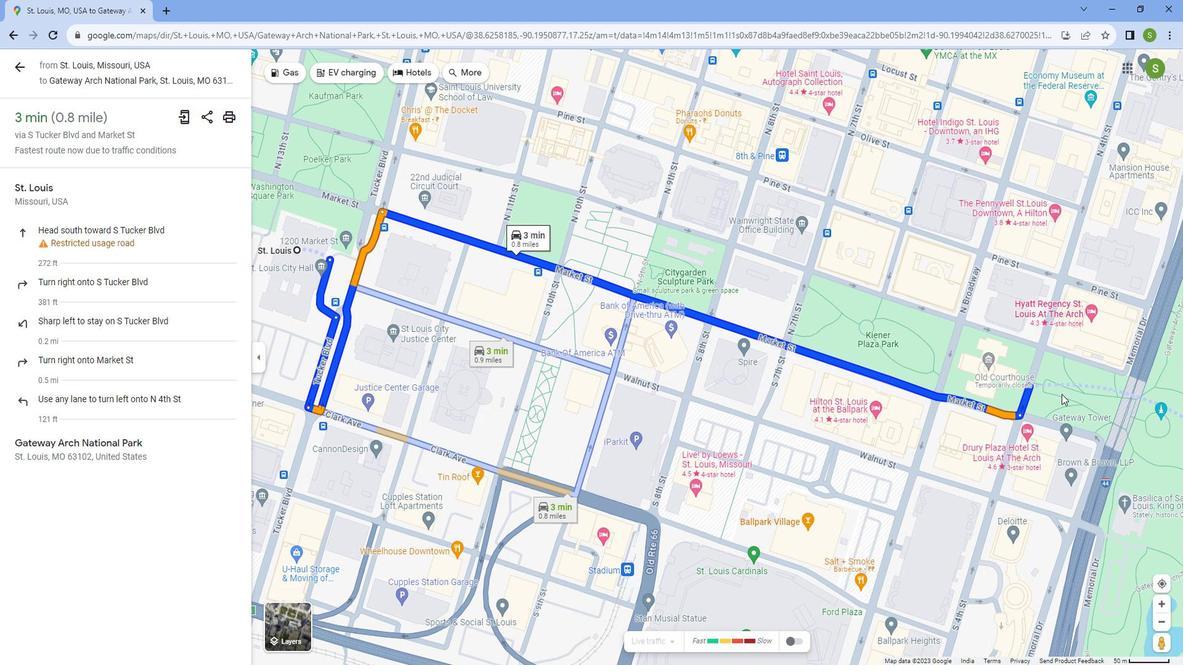 
Action: Mouse scrolled (1080, 387) with delta (0, 0)
Screenshot: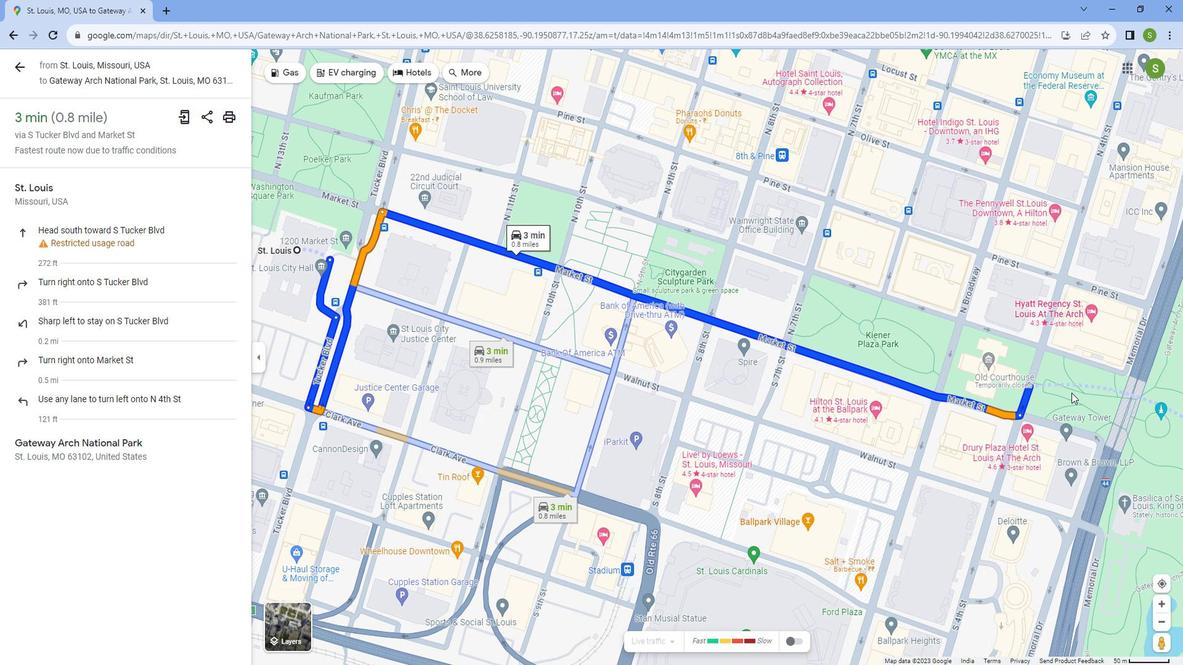 
Action: Mouse scrolled (1080, 387) with delta (0, 0)
Screenshot: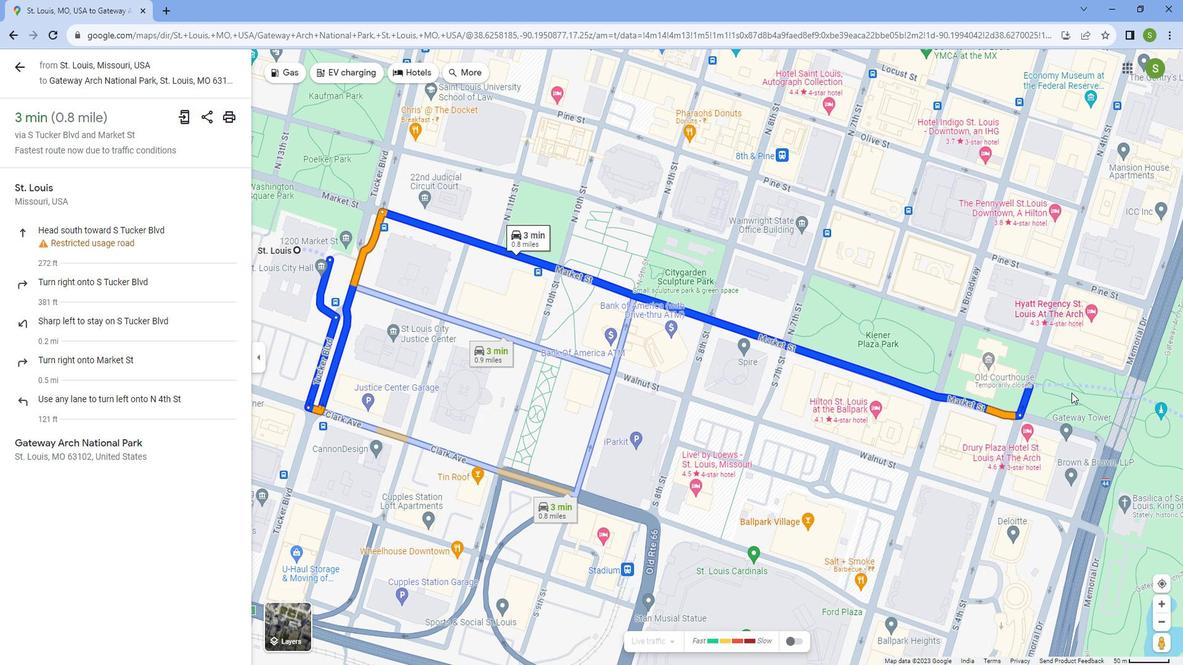 
Action: Mouse scrolled (1080, 387) with delta (0, 0)
Screenshot: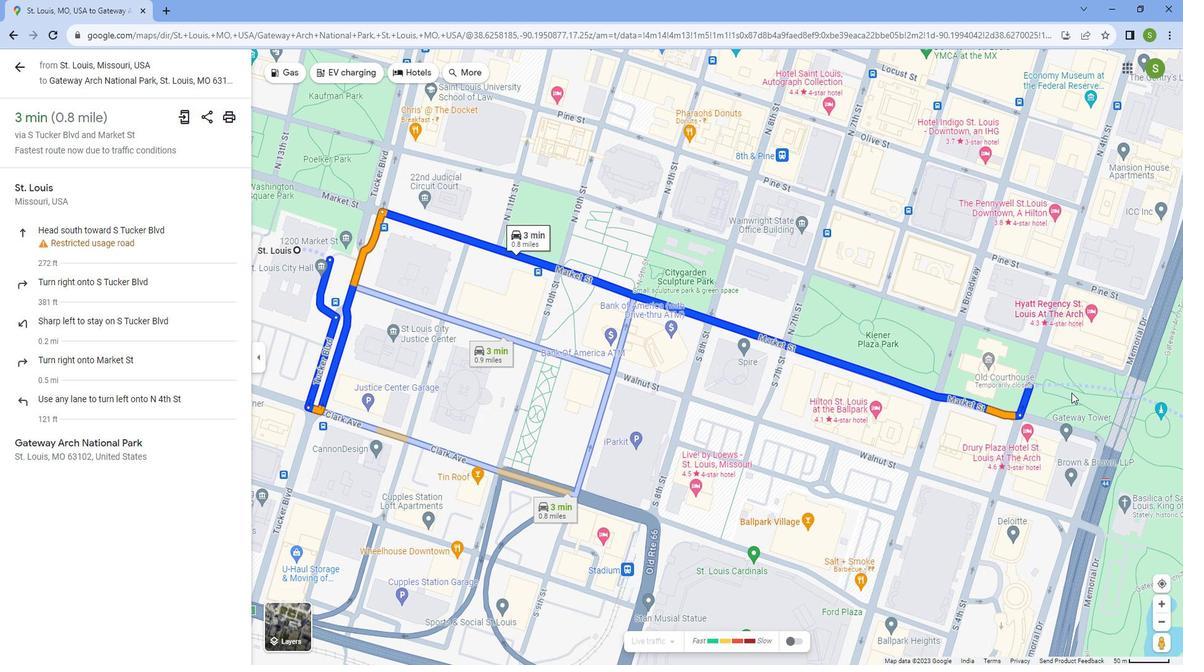 
Action: Mouse moved to (1078, 386)
Screenshot: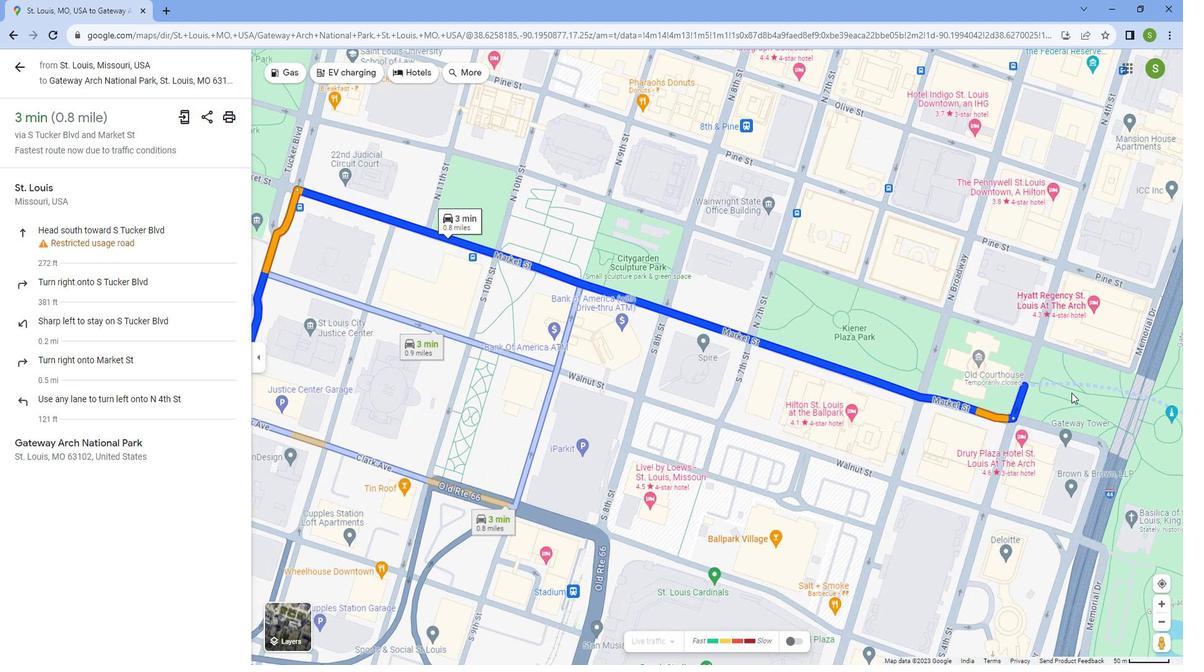 
Action: Mouse scrolled (1078, 387) with delta (0, 0)
Screenshot: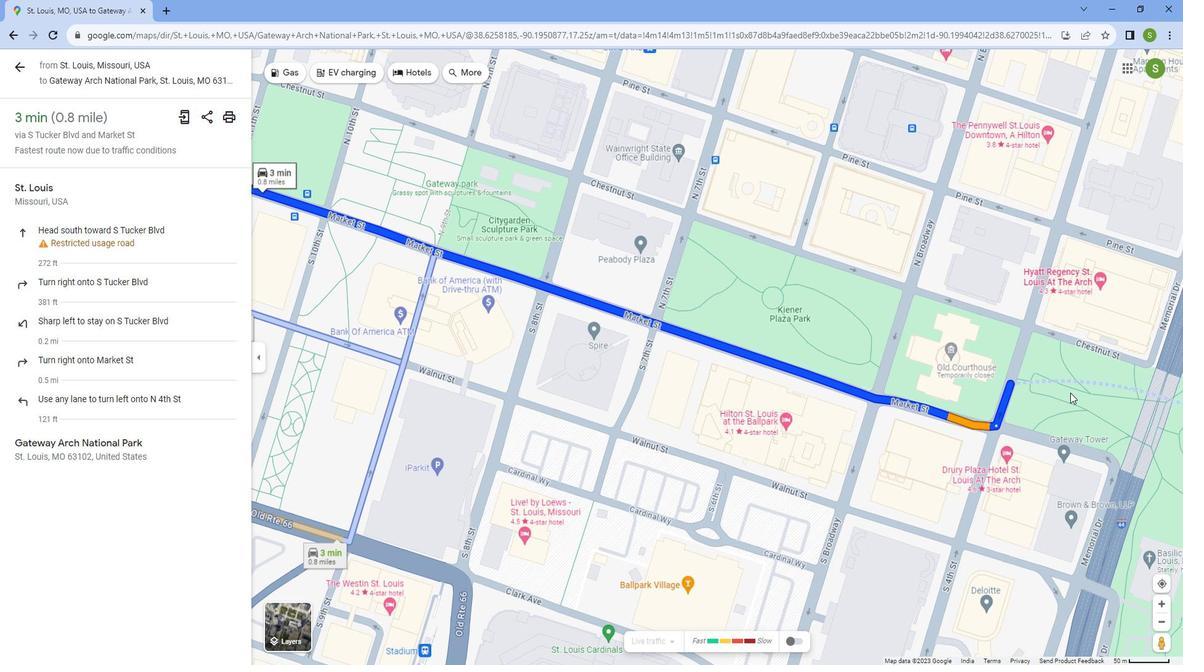 
Action: Mouse moved to (1070, 389)
Screenshot: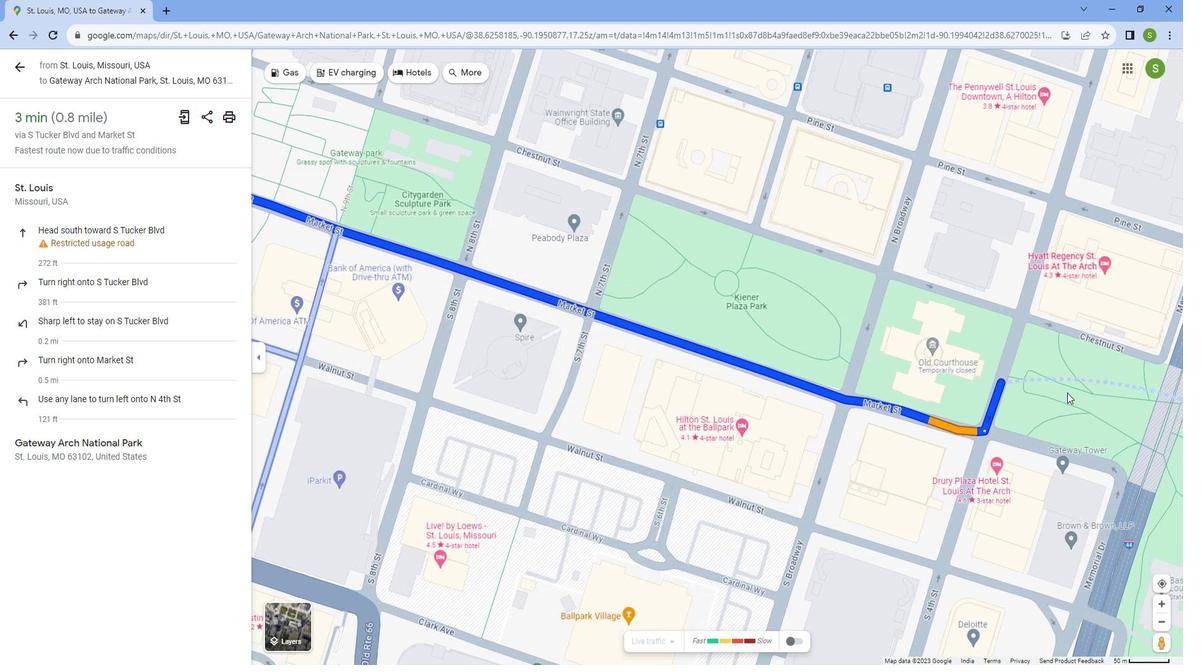 
Action: Mouse scrolled (1070, 389) with delta (0, 0)
Screenshot: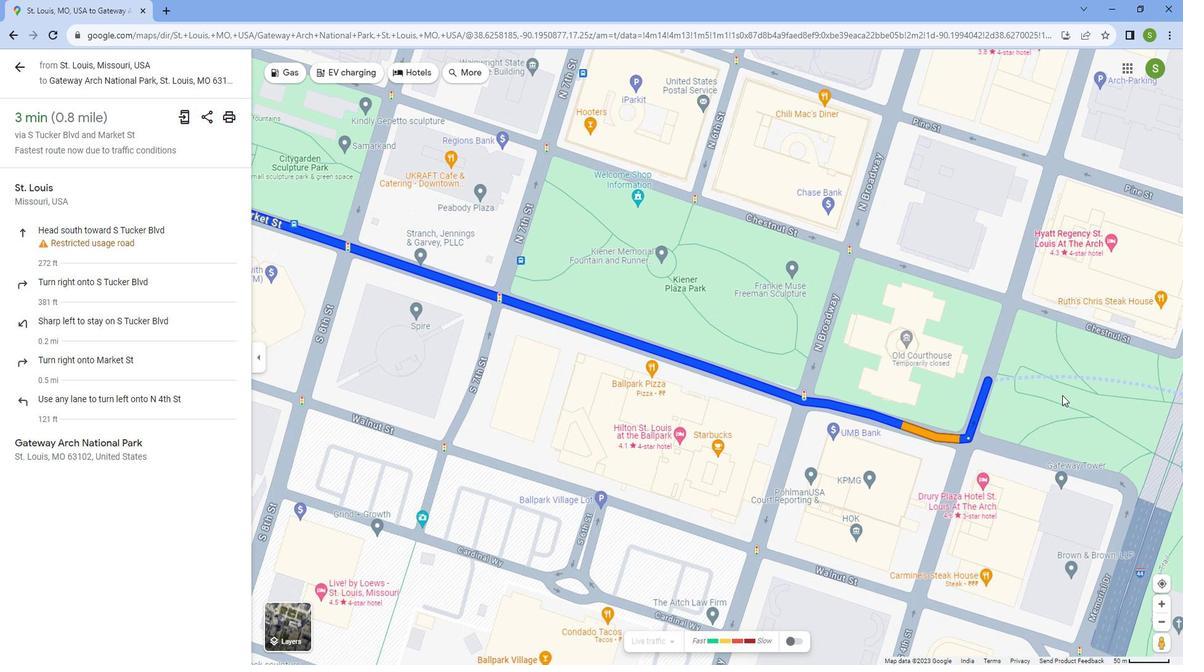 
Action: Mouse scrolled (1070, 389) with delta (0, 0)
Screenshot: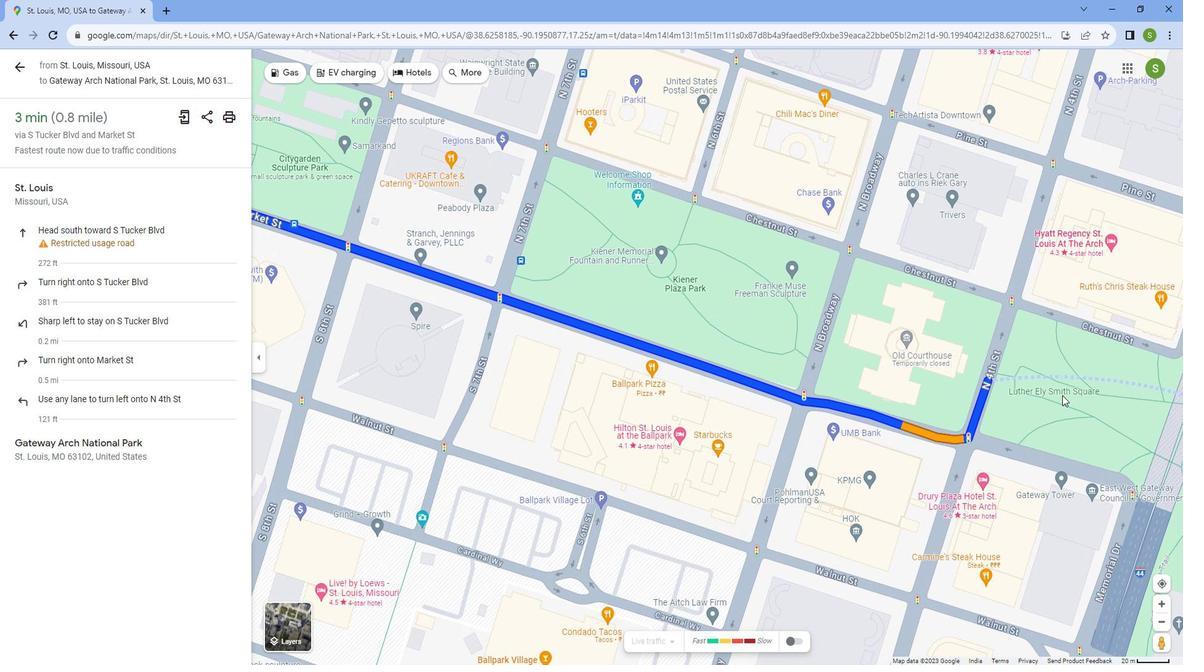 
Action: Mouse scrolled (1070, 389) with delta (0, 0)
Screenshot: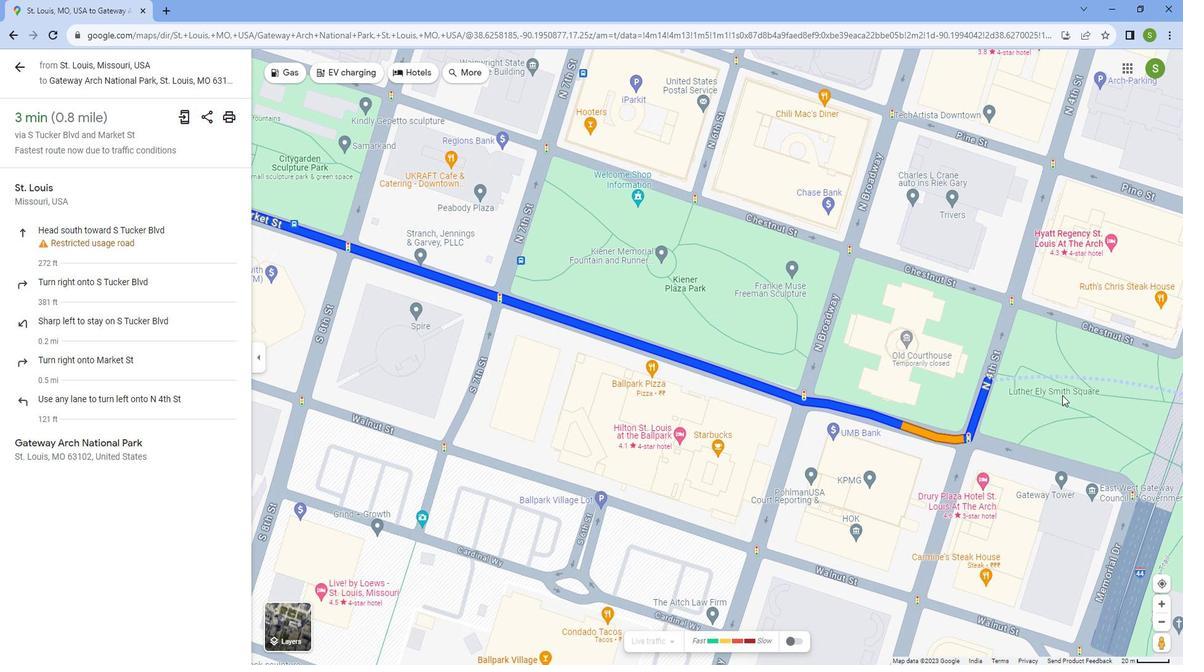 
Action: Mouse scrolled (1070, 389) with delta (0, 0)
Screenshot: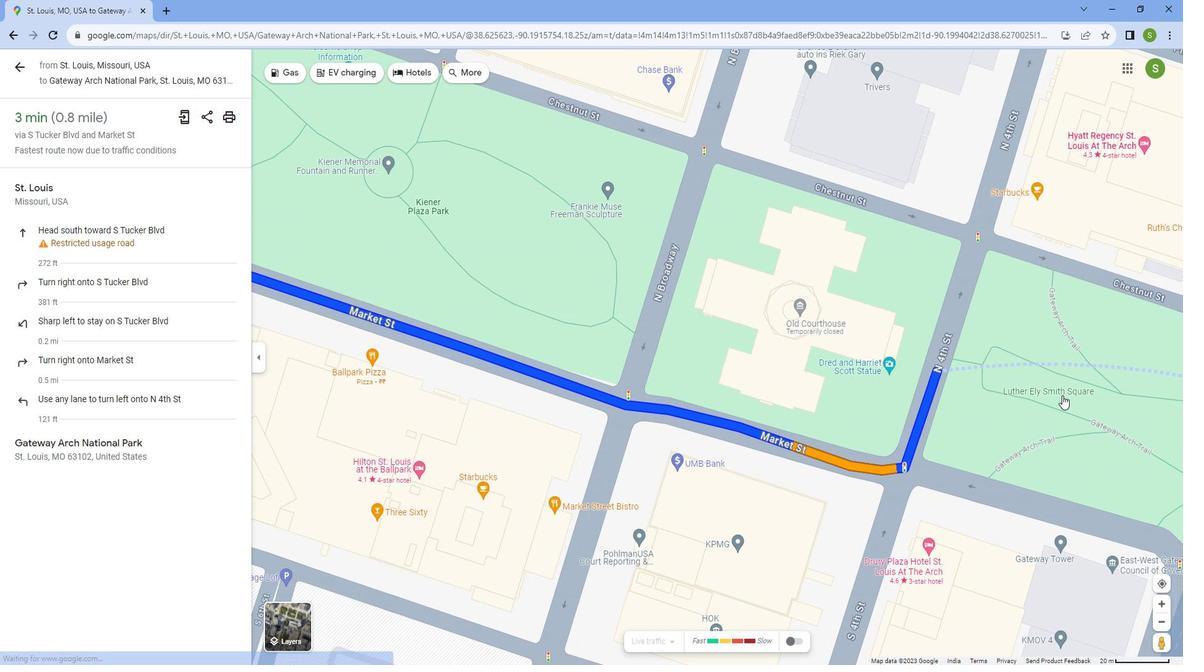 
Action: Mouse scrolled (1070, 388) with delta (0, 0)
Screenshot: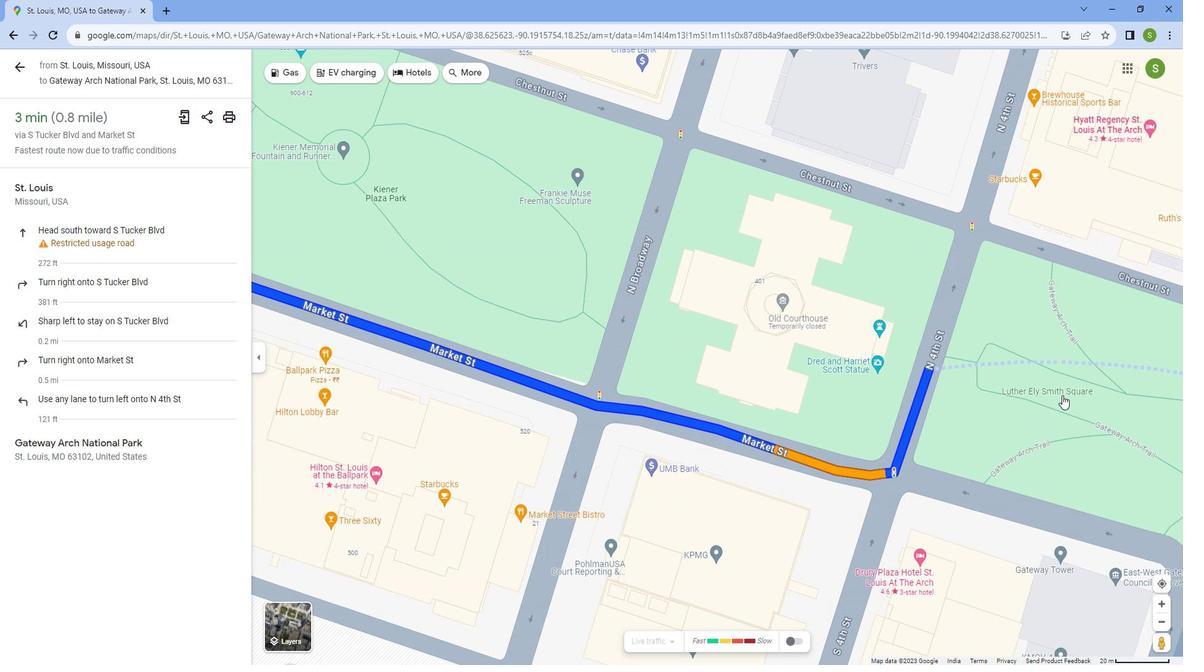
Action: Mouse scrolled (1070, 388) with delta (0, 0)
Screenshot: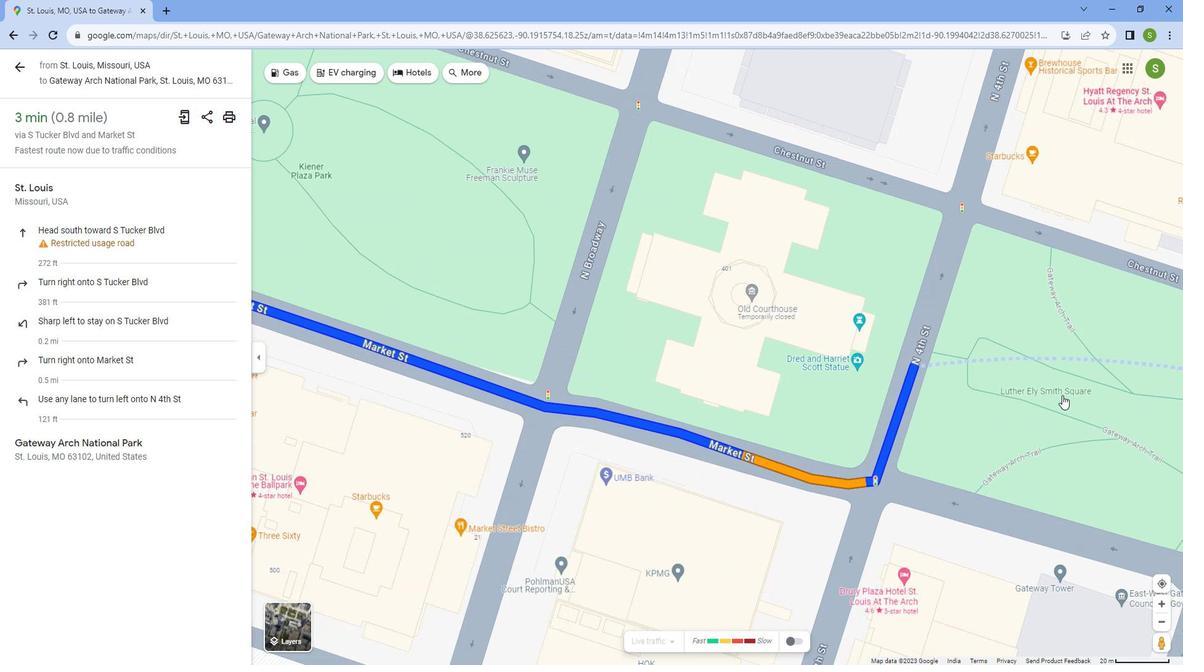 
Action: Mouse scrolled (1070, 388) with delta (0, 0)
Screenshot: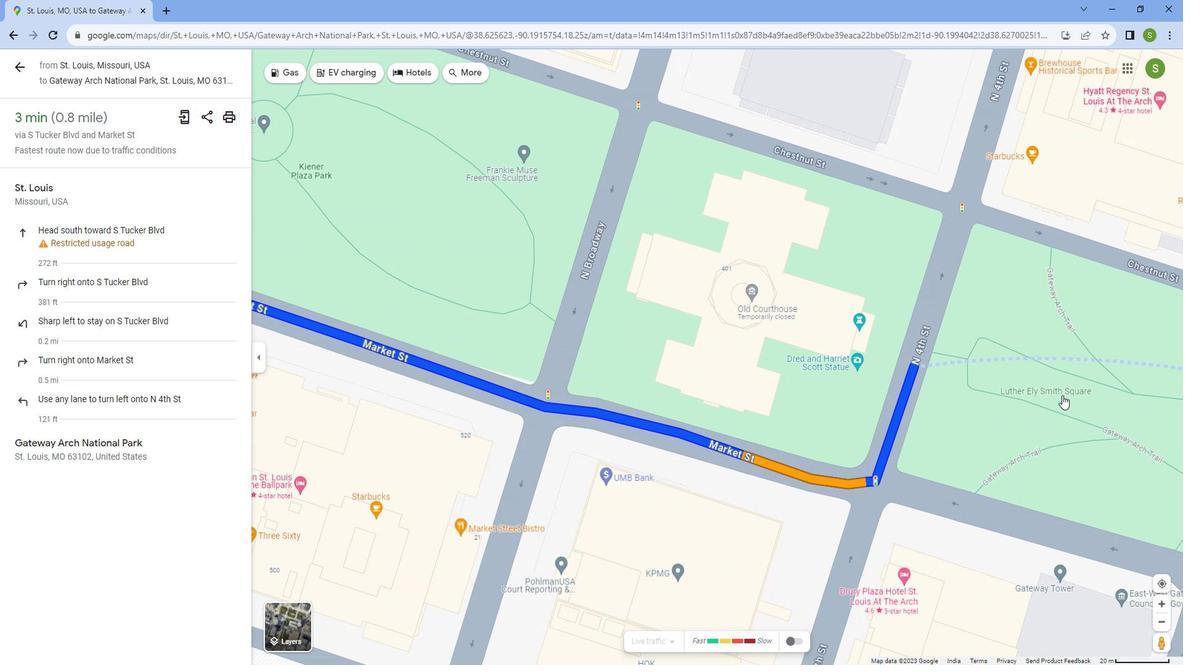 
Action: Mouse scrolled (1070, 388) with delta (0, 0)
Screenshot: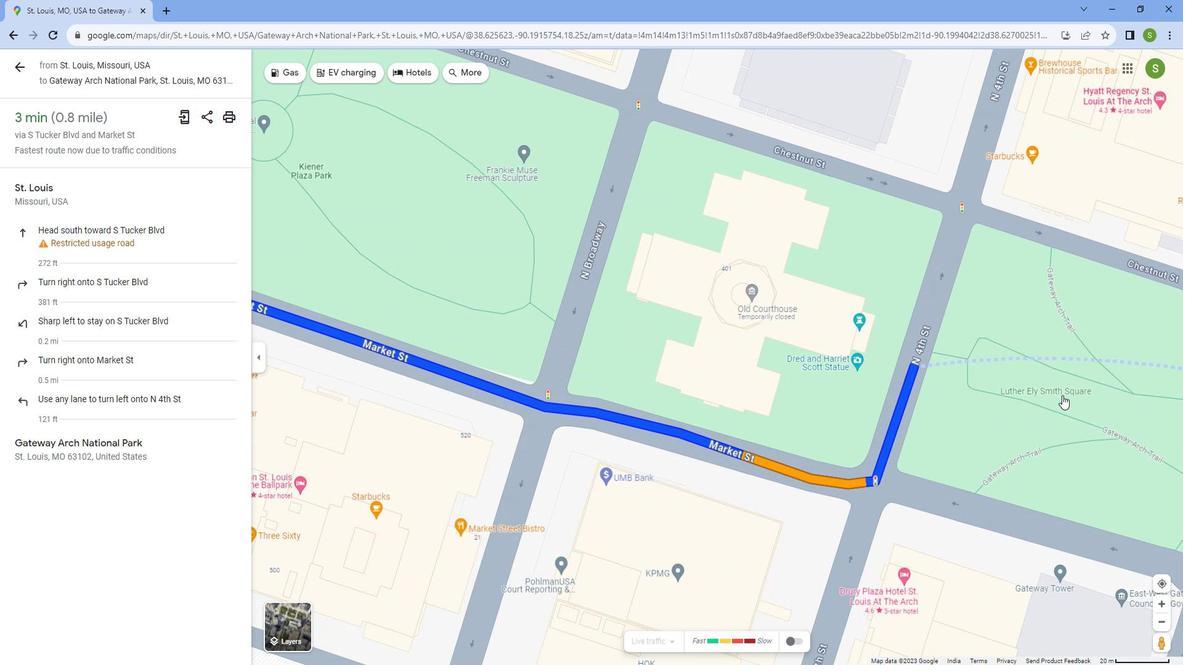 
Action: Mouse scrolled (1070, 388) with delta (0, 0)
Screenshot: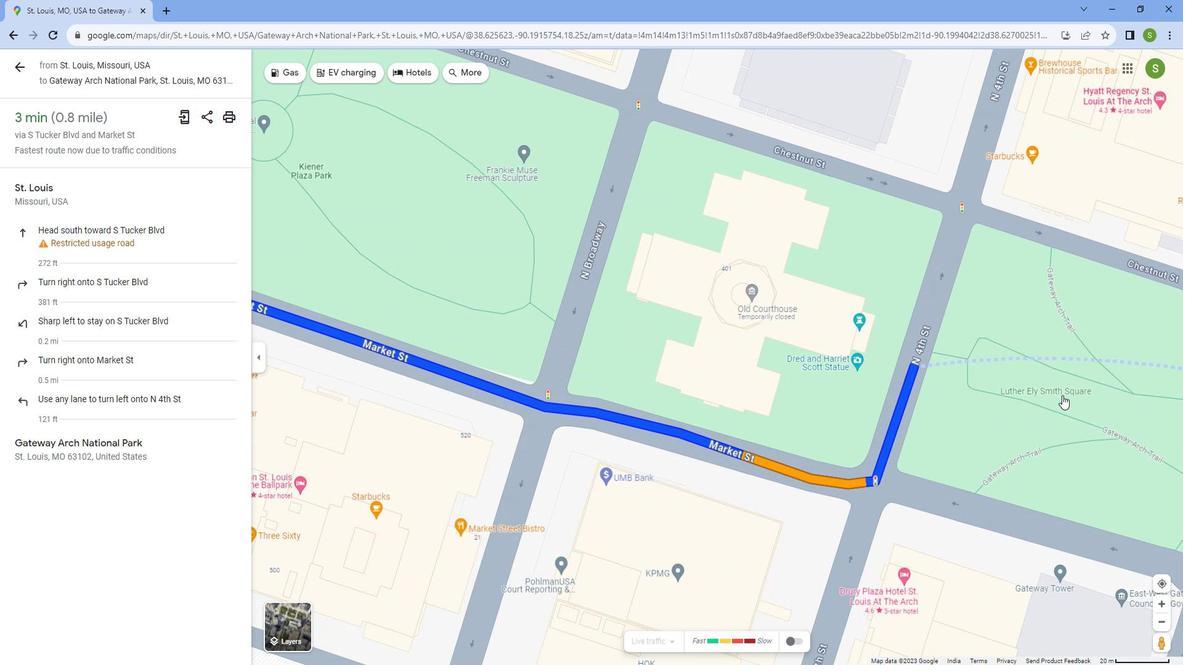 
Action: Mouse scrolled (1070, 388) with delta (0, 0)
Screenshot: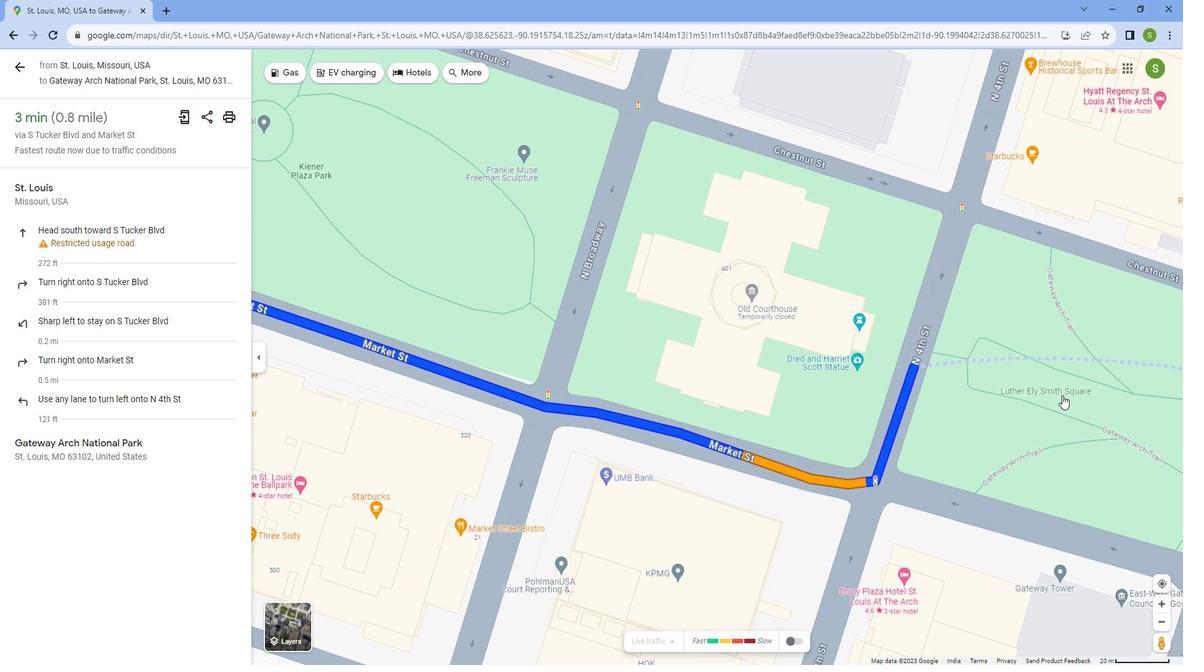 
Action: Mouse scrolled (1070, 388) with delta (0, 0)
Screenshot: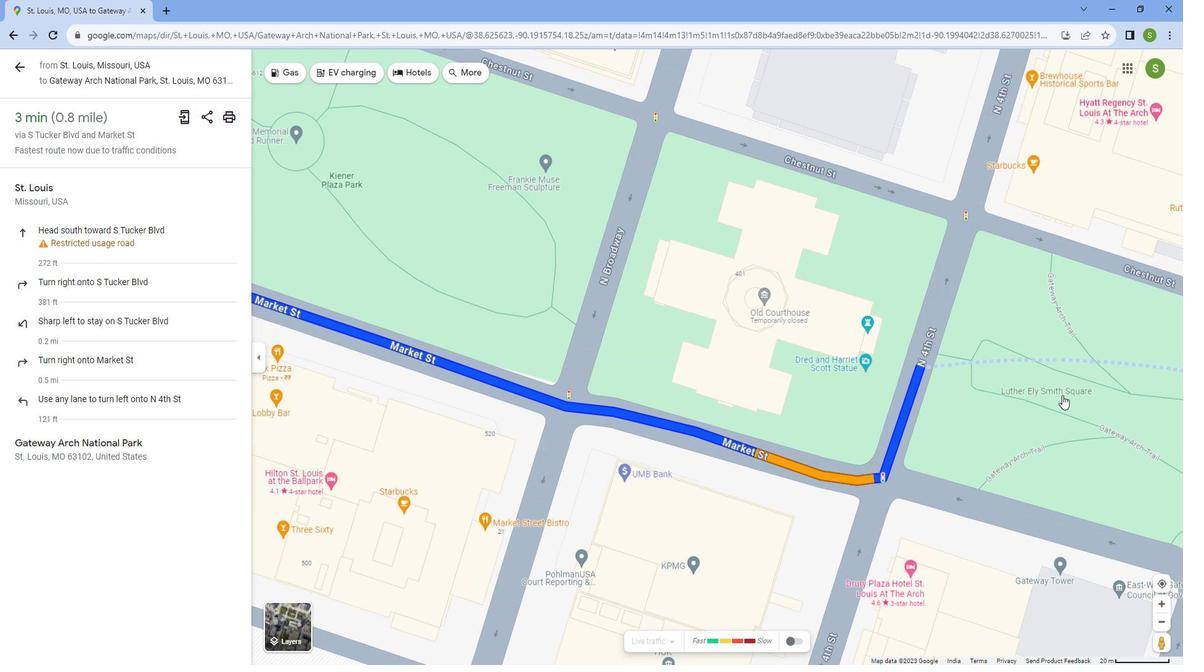 
Action: Mouse moved to (1070, 389)
Screenshot: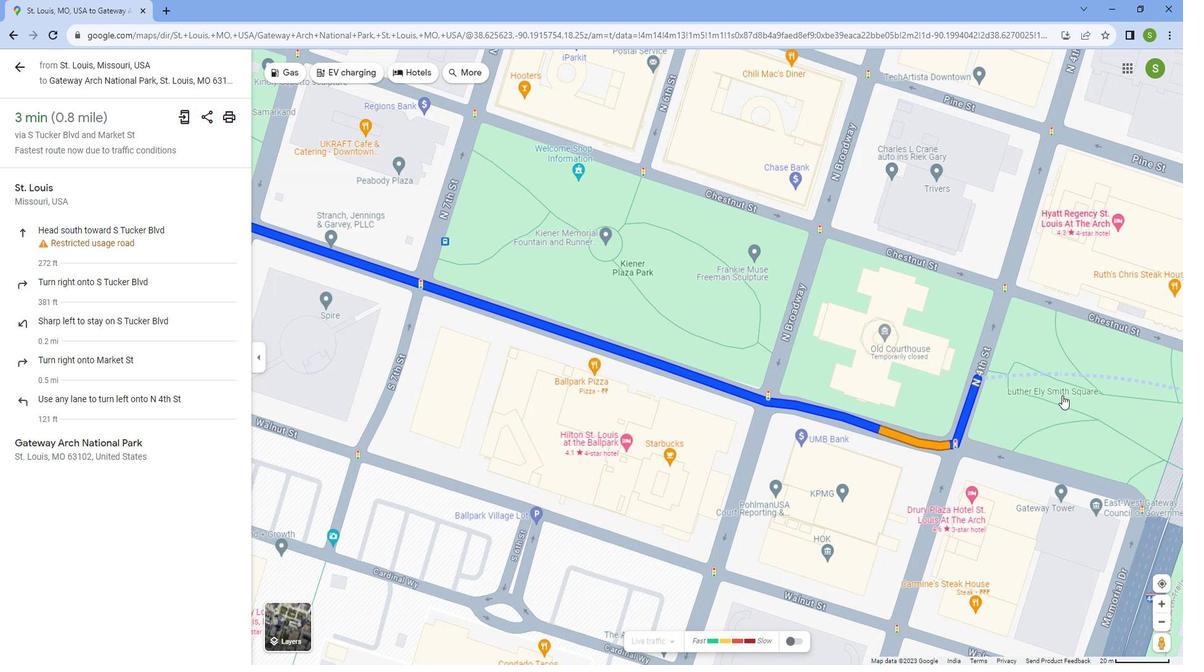 
Action: Mouse scrolled (1070, 388) with delta (0, 0)
Screenshot: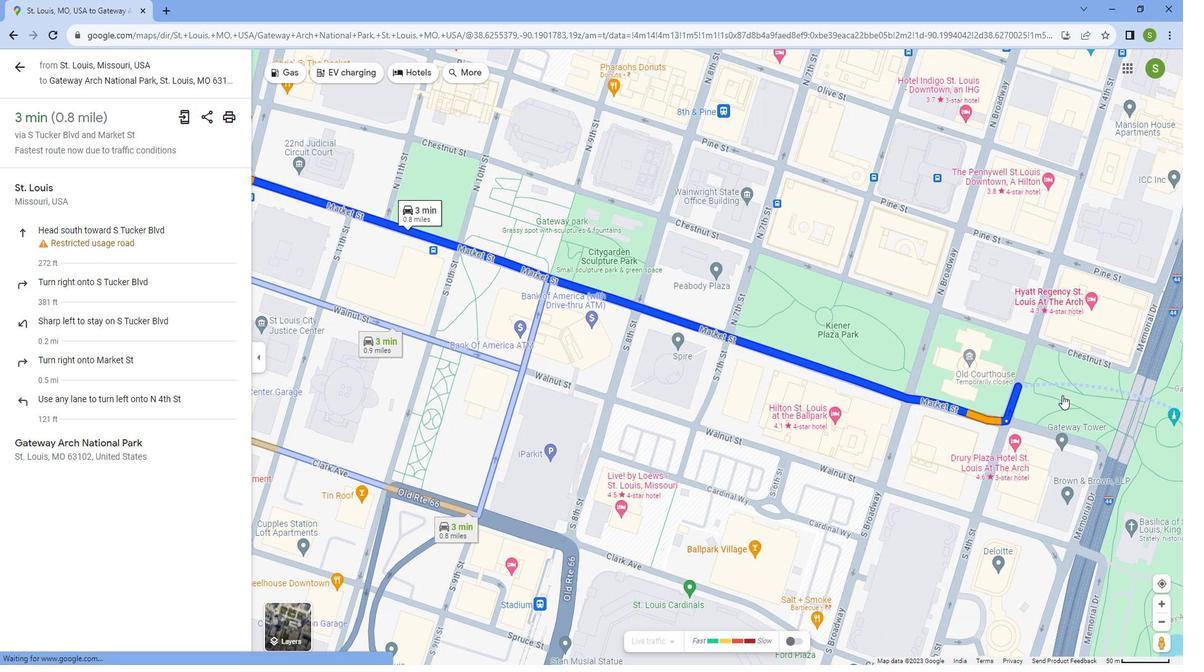 
Action: Mouse scrolled (1070, 388) with delta (0, 0)
Screenshot: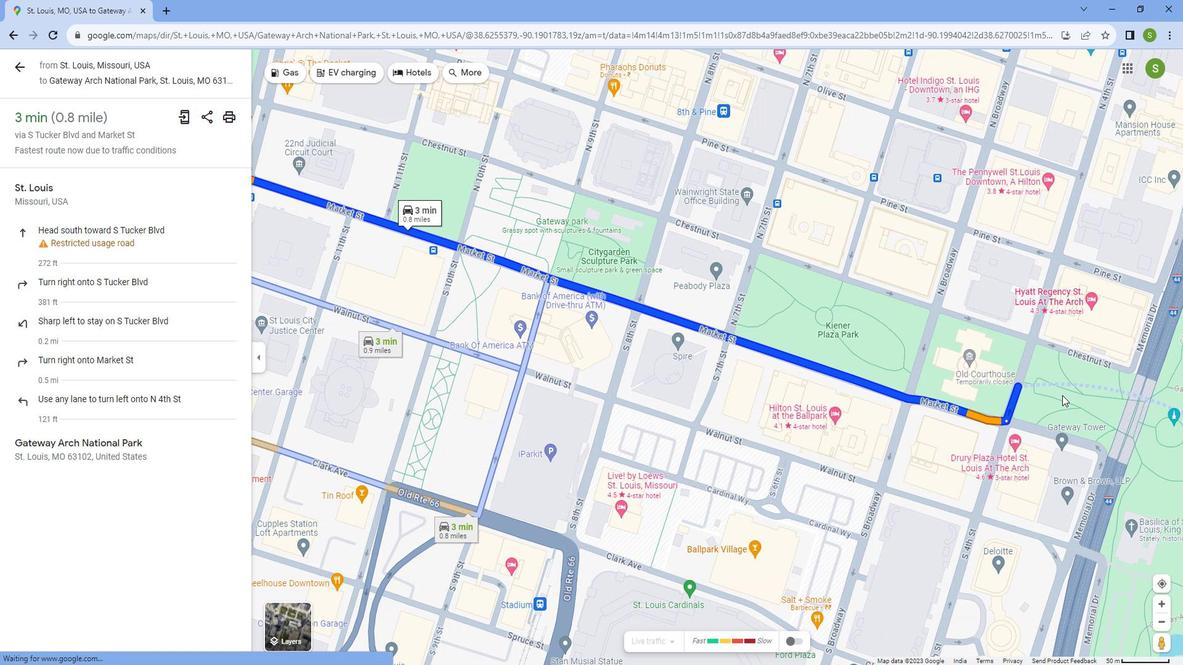 
Action: Mouse scrolled (1070, 388) with delta (0, 0)
Screenshot: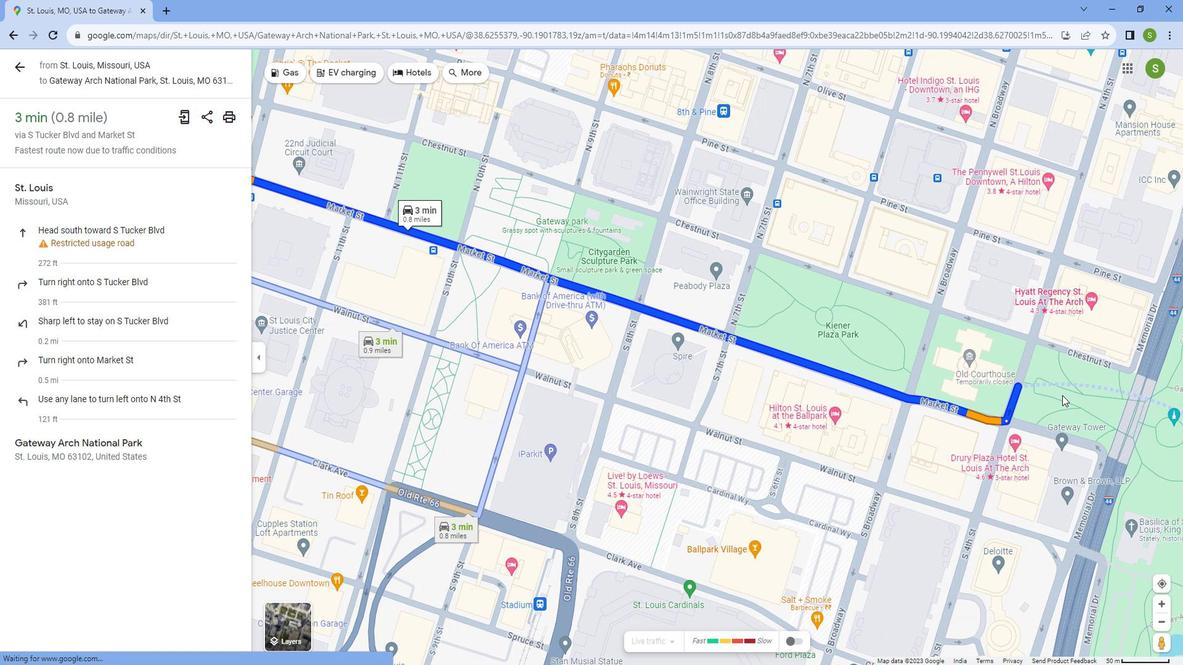 
Action: Mouse scrolled (1070, 388) with delta (0, 0)
Screenshot: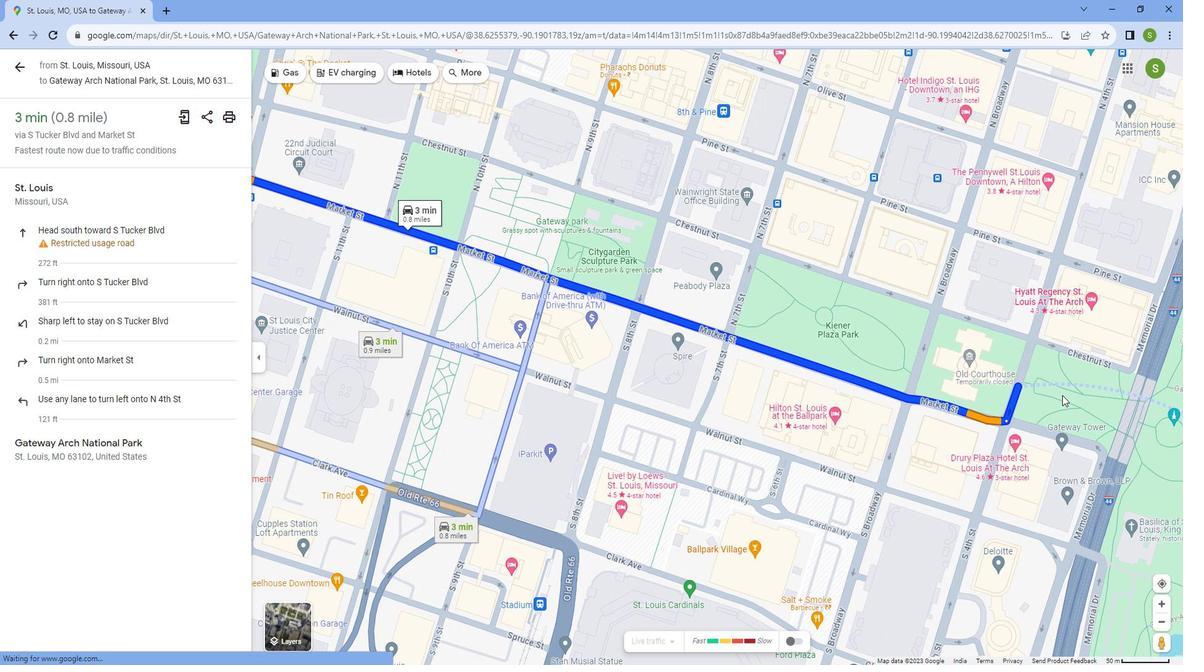 
Action: Mouse scrolled (1070, 388) with delta (0, 0)
Screenshot: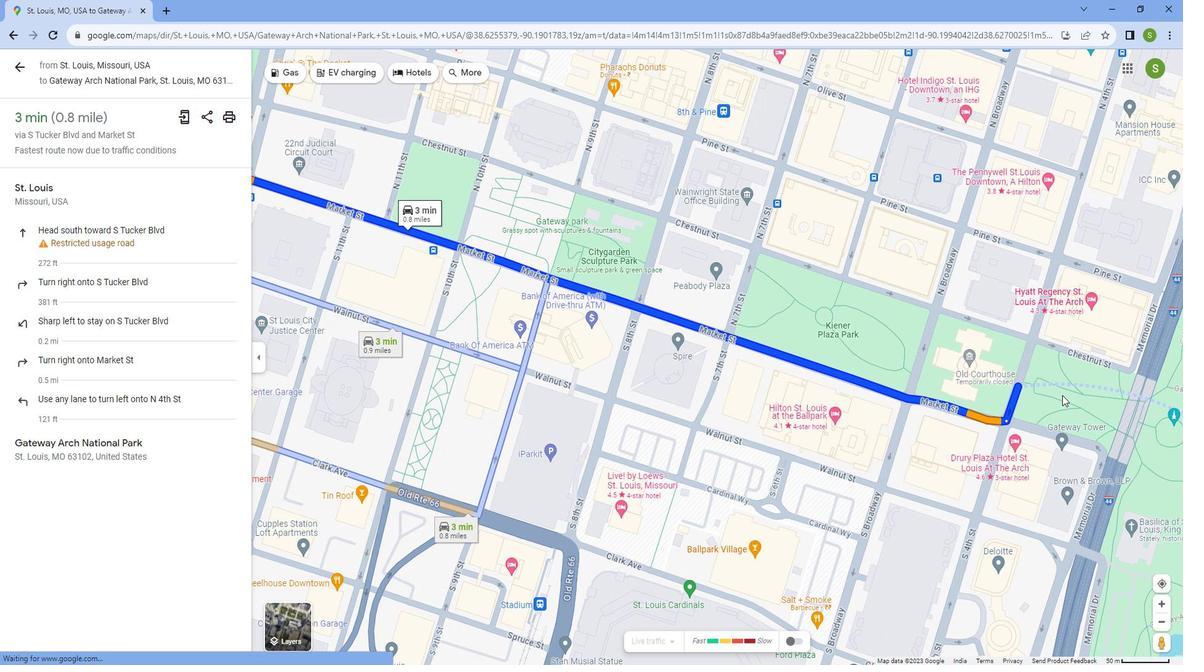 
Action: Mouse moved to (573, 289)
Screenshot: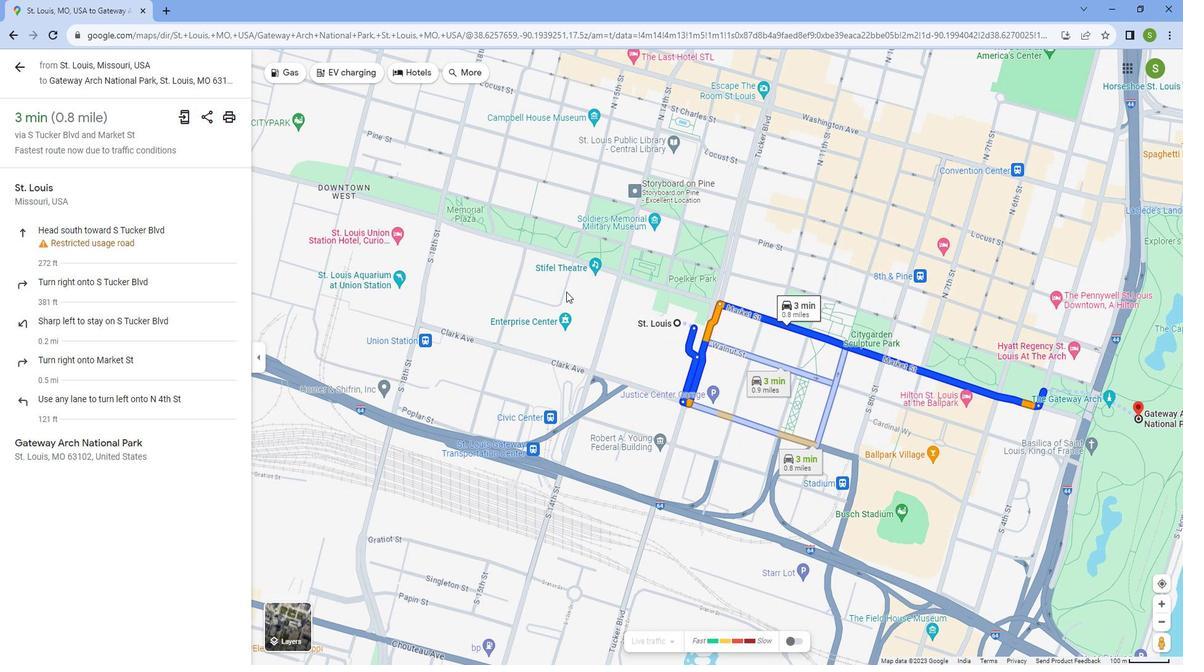 
Action: Mouse scrolled (573, 289) with delta (0, 0)
Screenshot: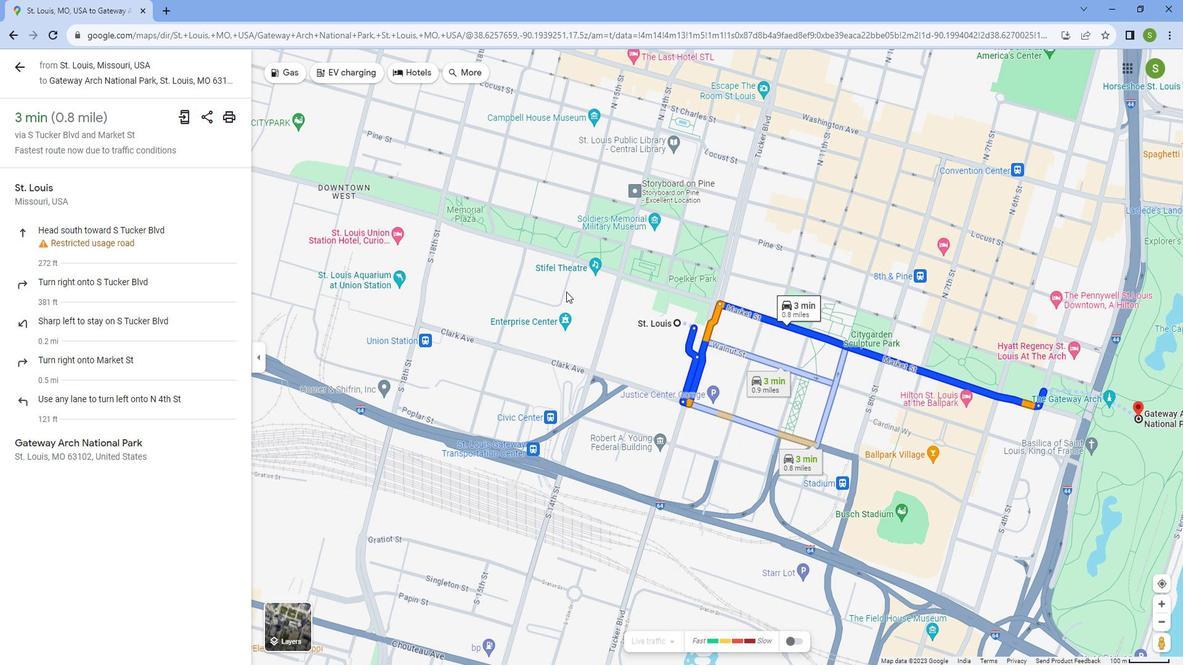 
Action: Mouse scrolled (573, 289) with delta (0, 0)
Screenshot: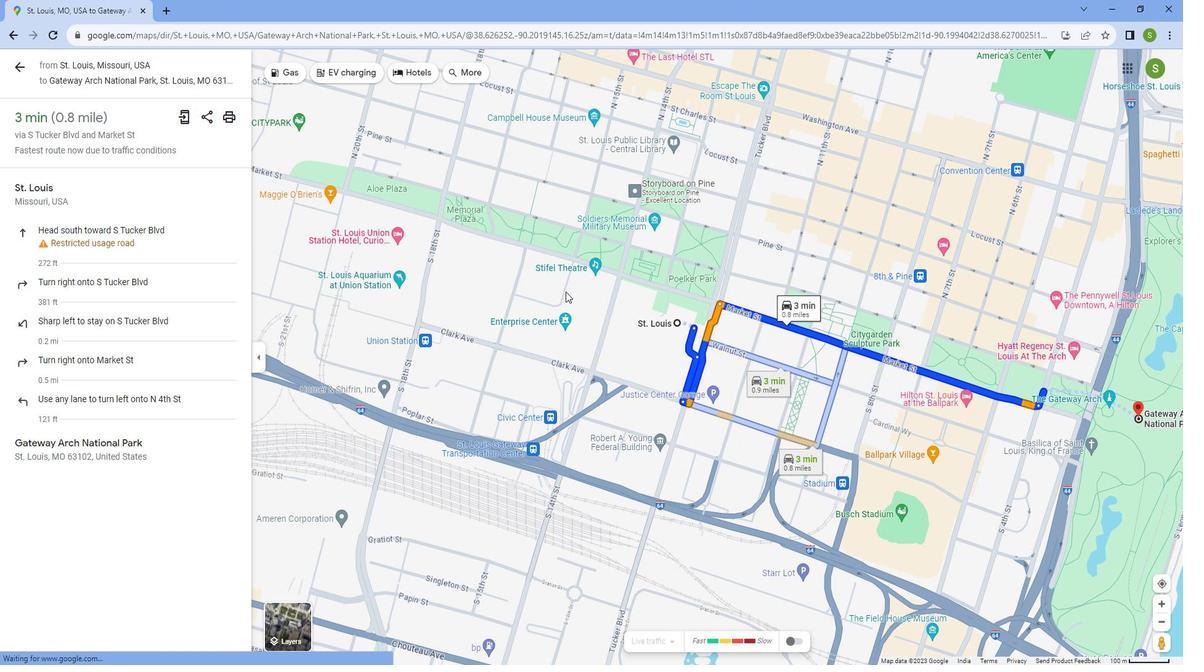 
Action: Mouse scrolled (573, 289) with delta (0, 0)
Screenshot: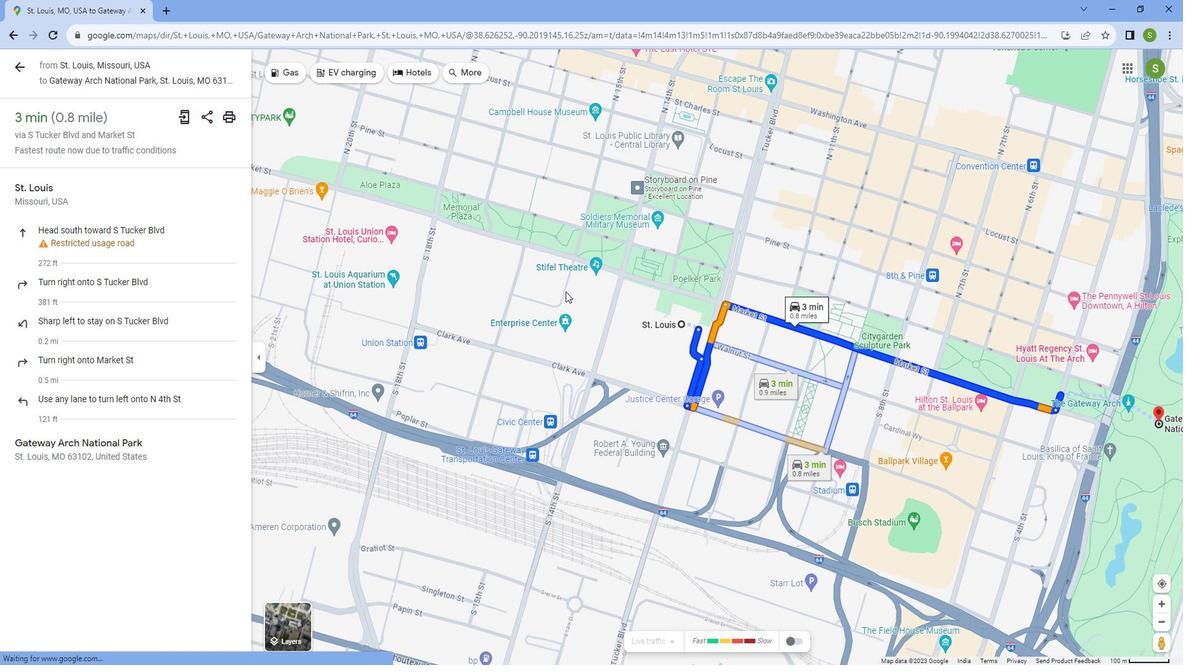
Action: Mouse scrolled (573, 289) with delta (0, 0)
Screenshot: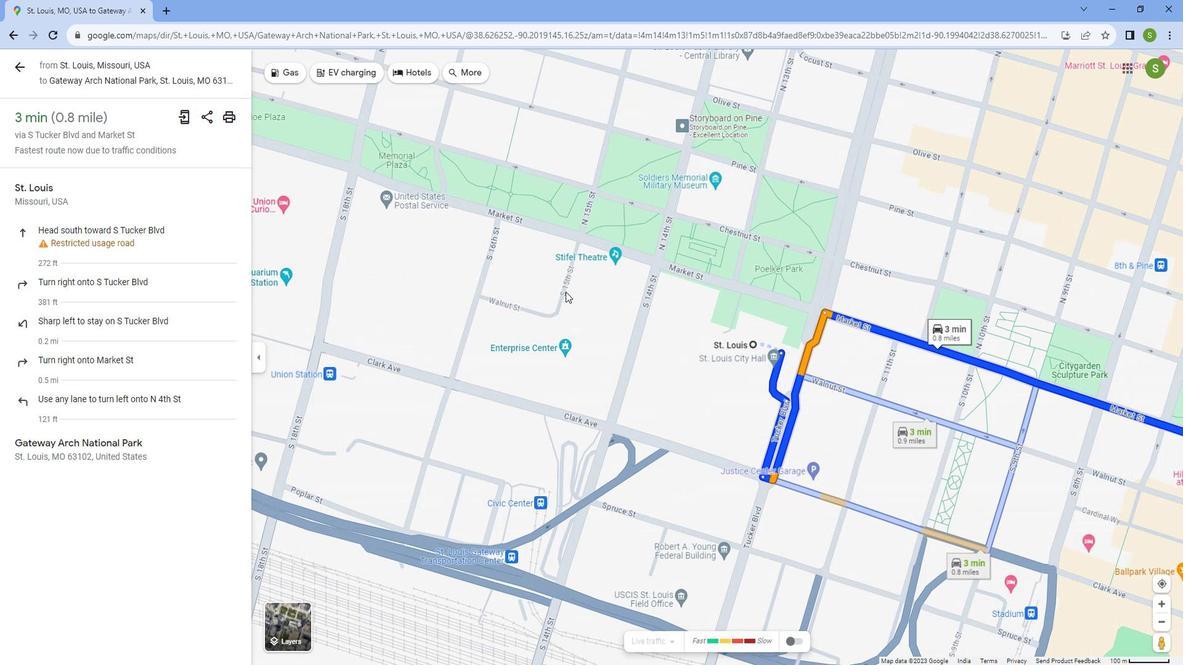 
Action: Mouse scrolled (573, 289) with delta (0, 0)
Screenshot: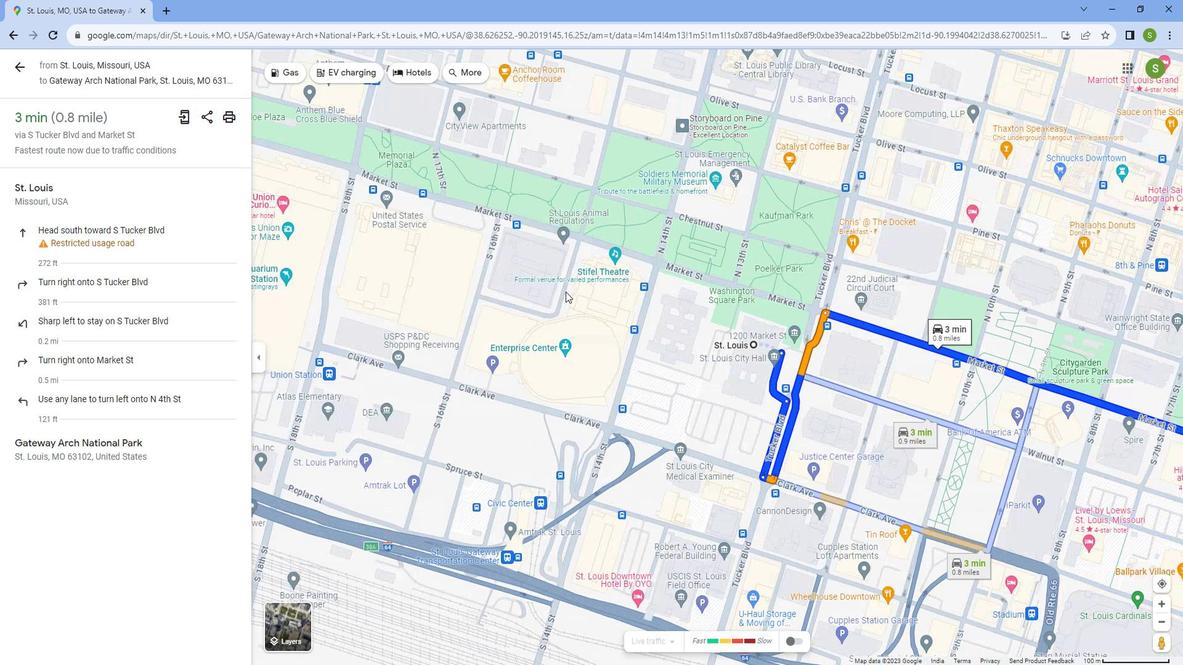 
Action: Mouse scrolled (573, 289) with delta (0, 0)
Screenshot: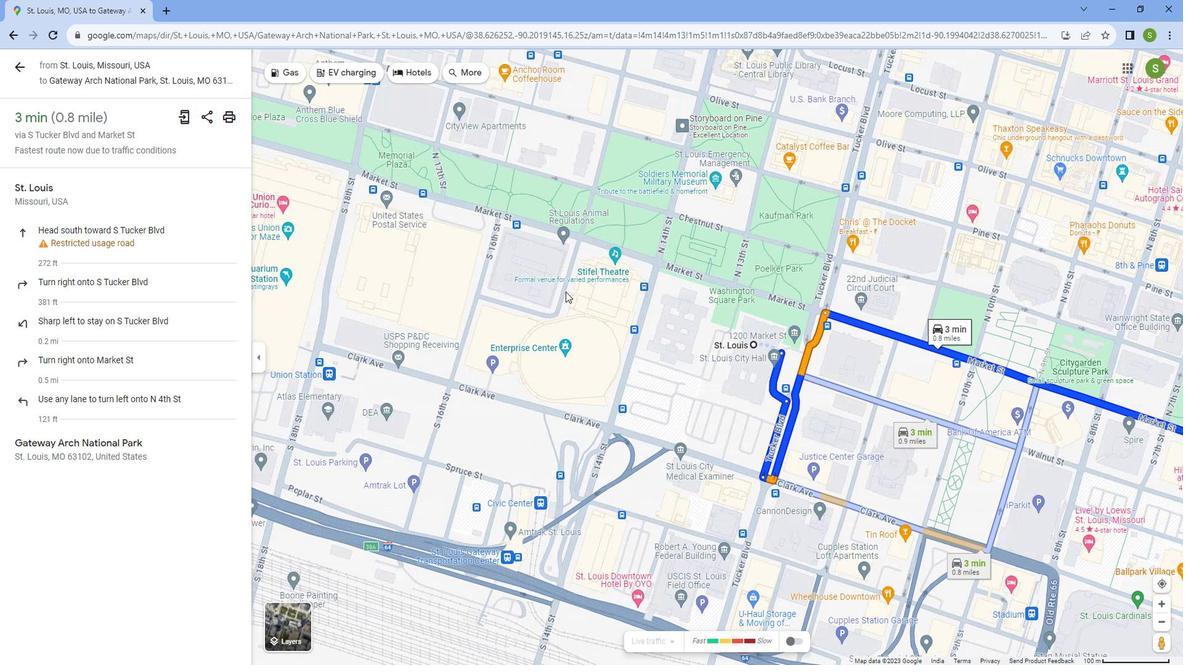 
Action: Mouse scrolled (573, 289) with delta (0, 0)
Screenshot: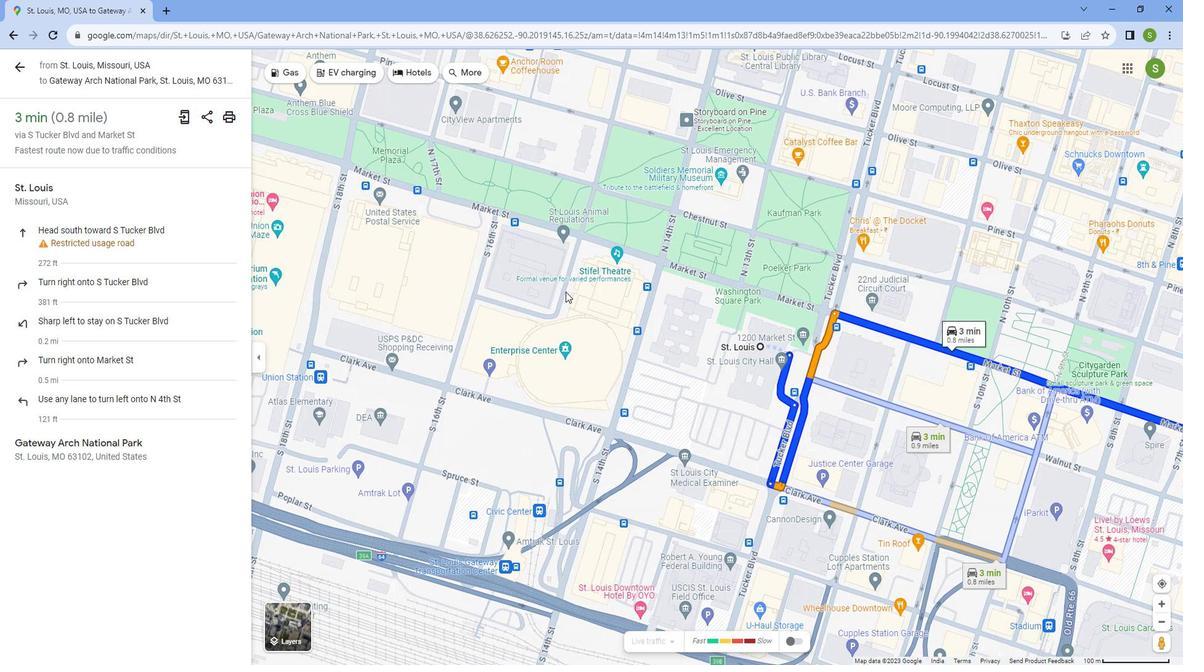 
Action: Mouse scrolled (573, 288) with delta (0, 0)
Screenshot: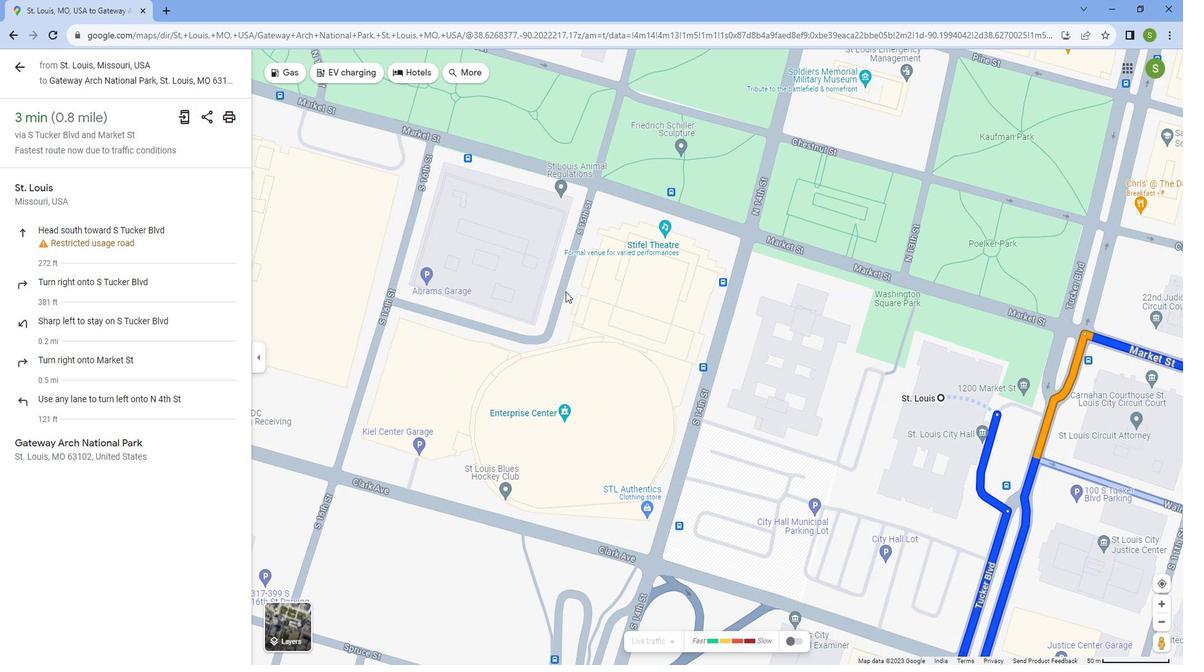 
Action: Mouse scrolled (573, 288) with delta (0, 0)
Screenshot: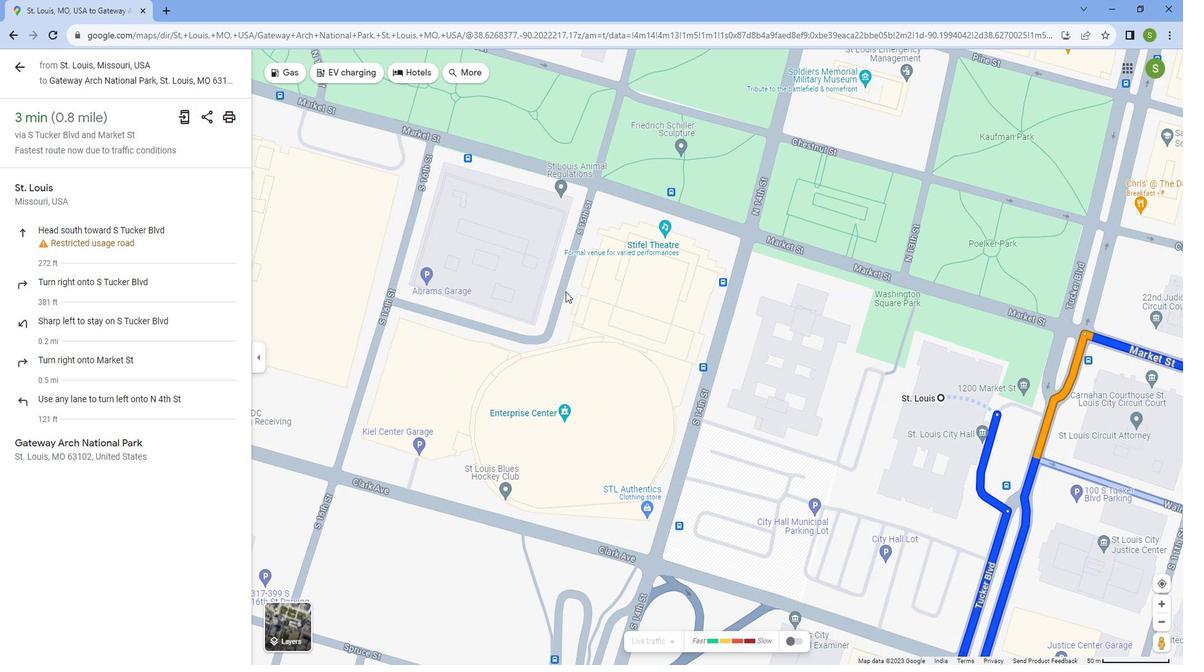 
Action: Mouse scrolled (573, 288) with delta (0, 0)
Screenshot: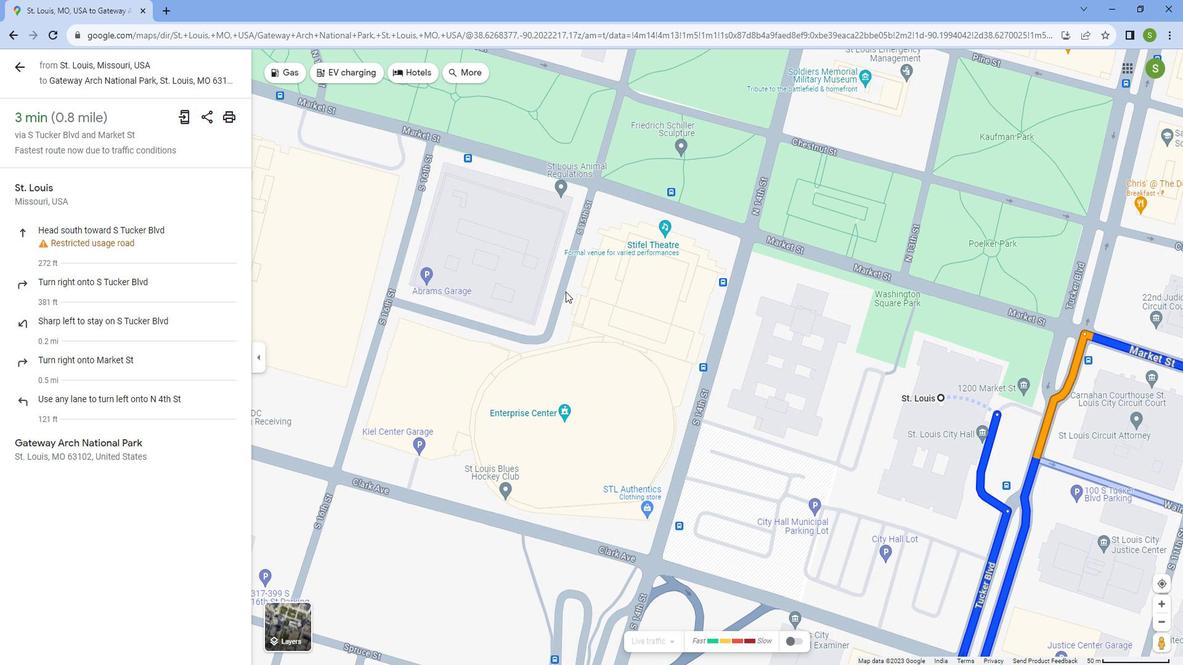 
